 Task: Forward email as attachment with the signature Brandon Turner with the subject Event invitation from softage.1@softage.net to softage.4@softage.net with the message I would like to schedule a call to discuss the proposed changes to the budget plan.
Action: Mouse moved to (810, 67)
Screenshot: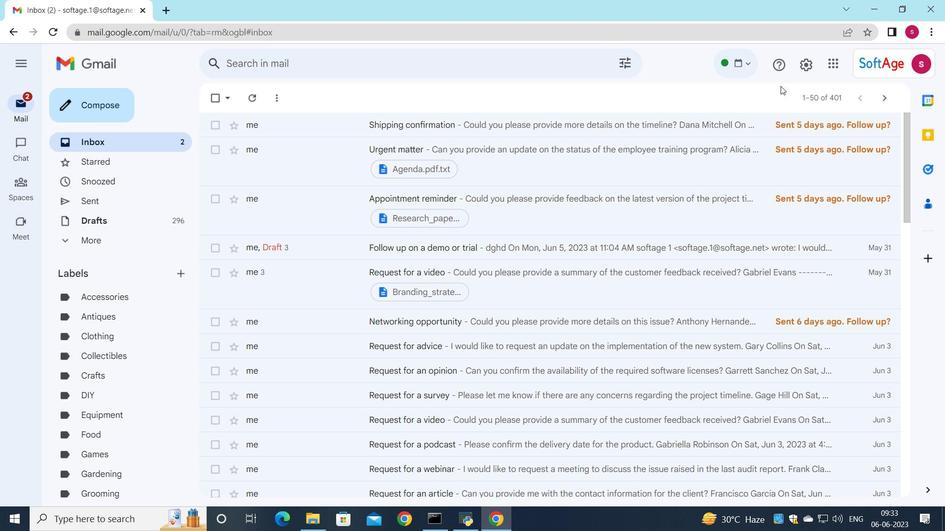 
Action: Mouse pressed left at (810, 67)
Screenshot: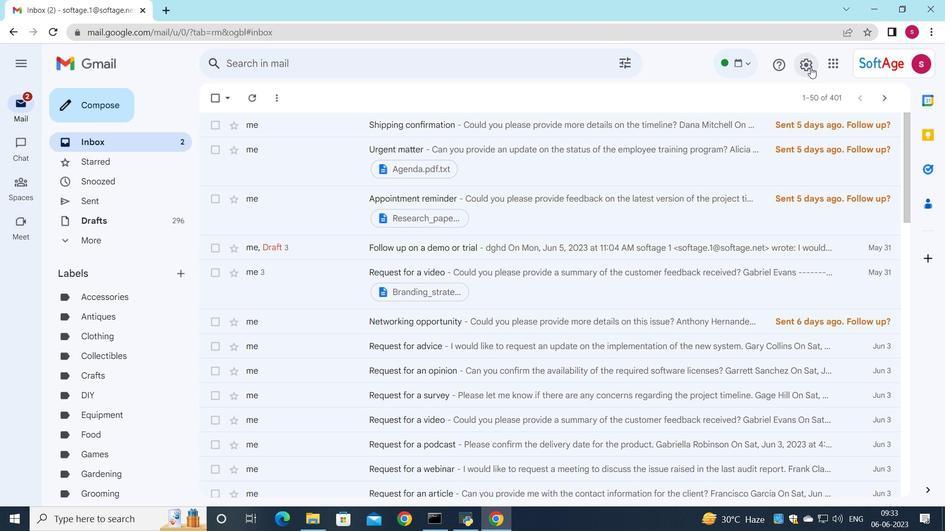 
Action: Mouse moved to (808, 122)
Screenshot: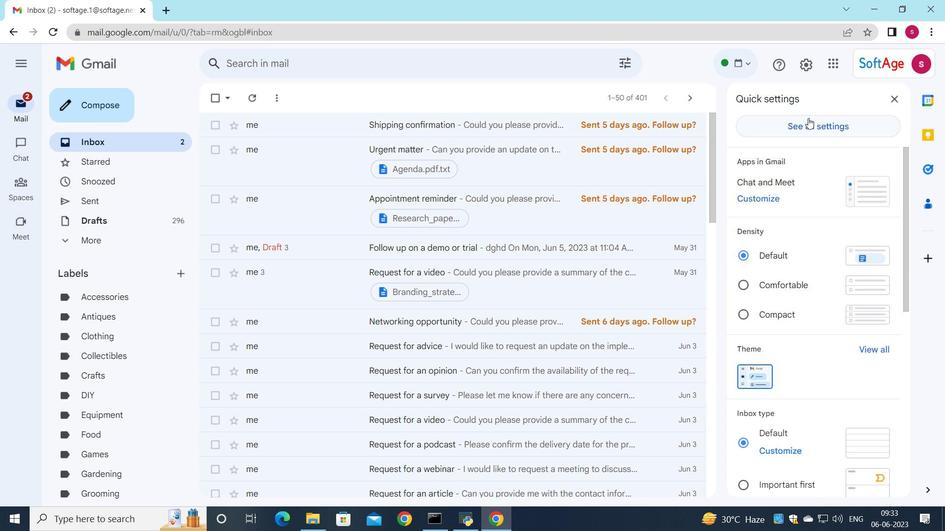 
Action: Mouse pressed left at (808, 122)
Screenshot: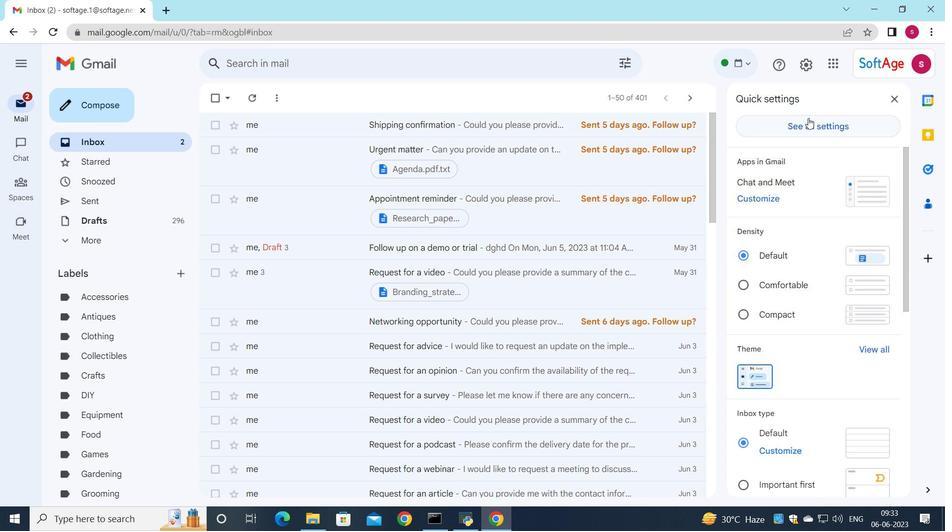 
Action: Mouse moved to (681, 161)
Screenshot: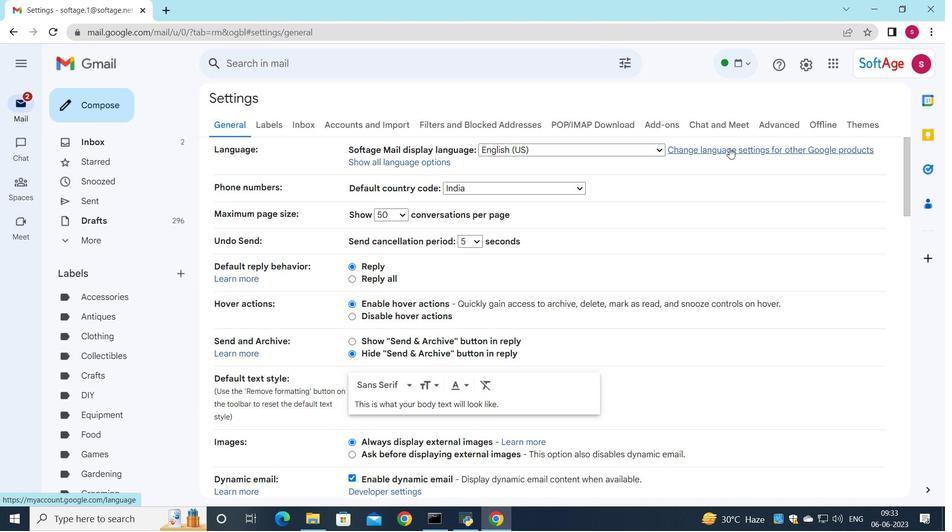 
Action: Mouse scrolled (681, 160) with delta (0, 0)
Screenshot: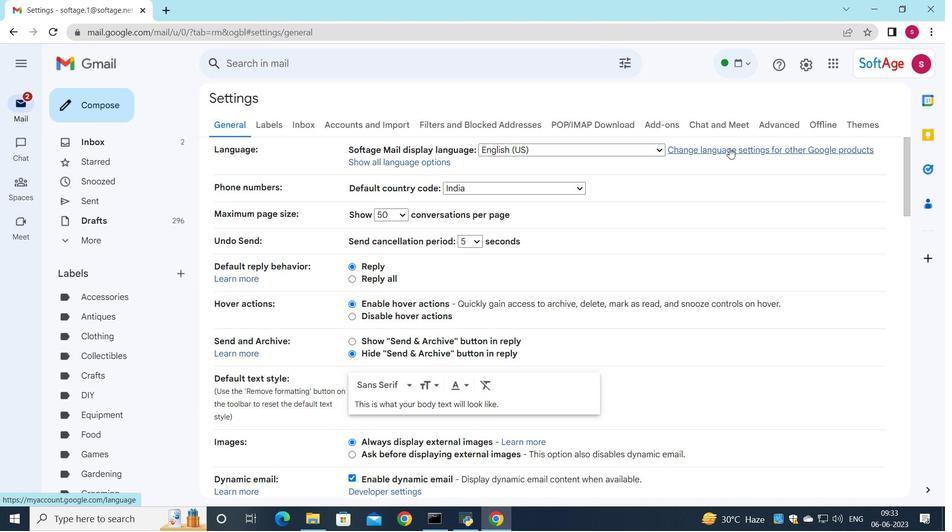 
Action: Mouse moved to (662, 167)
Screenshot: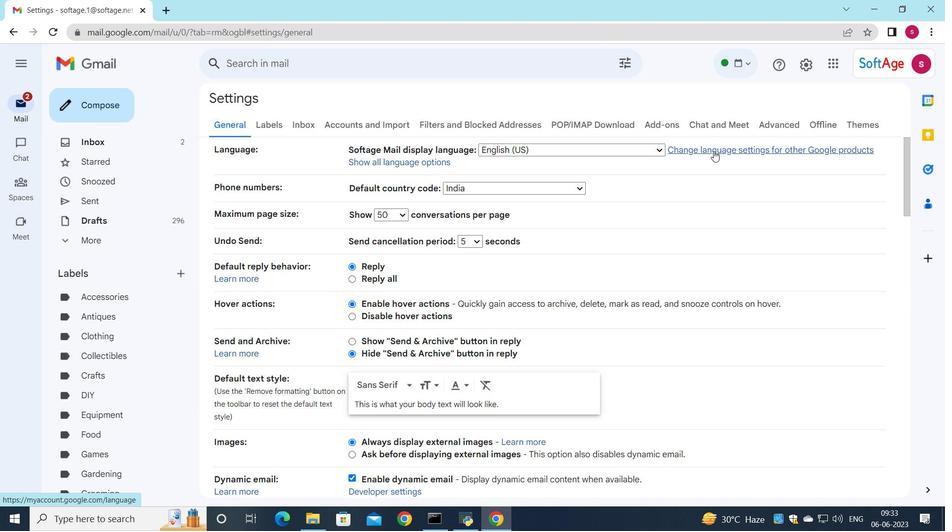 
Action: Mouse scrolled (662, 167) with delta (0, 0)
Screenshot: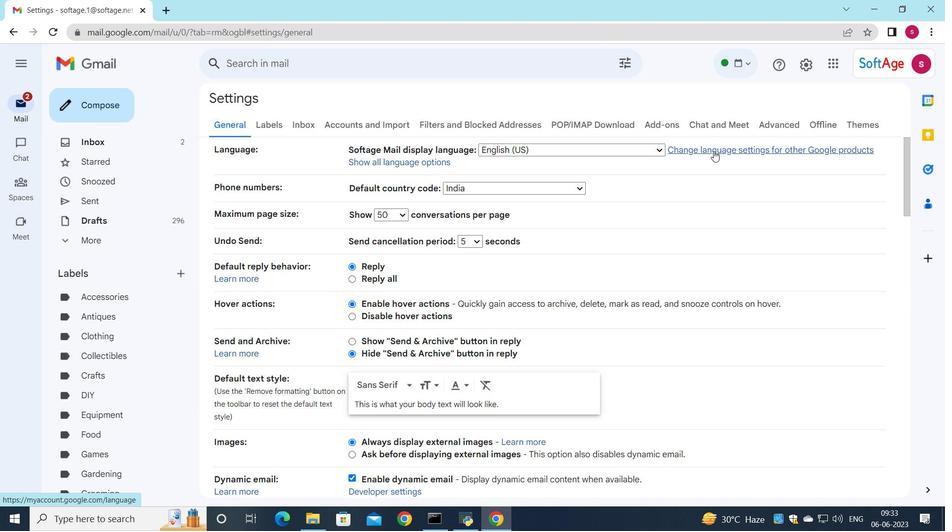 
Action: Mouse moved to (636, 175)
Screenshot: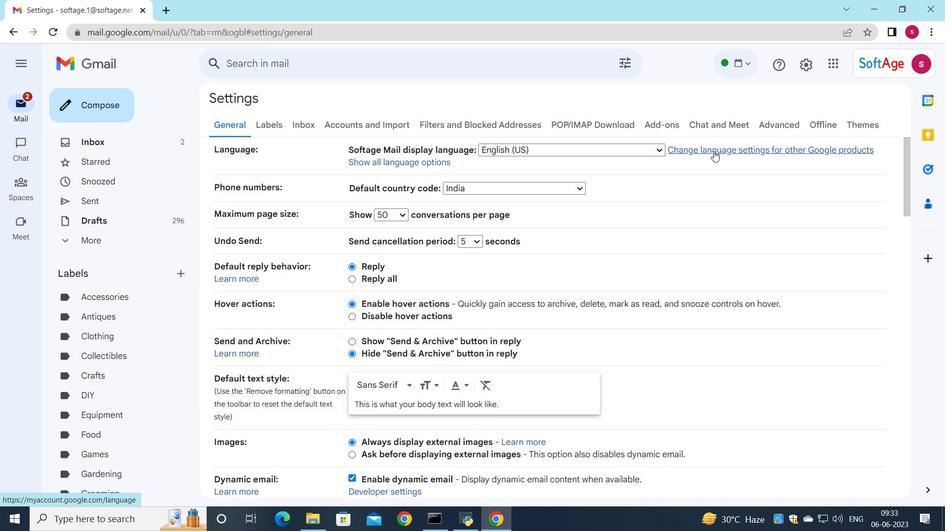 
Action: Mouse scrolled (644, 172) with delta (0, 0)
Screenshot: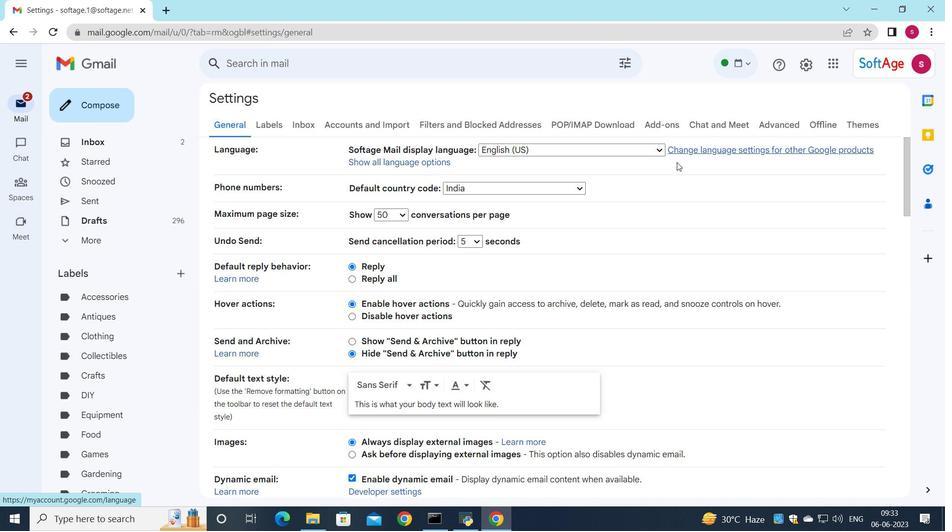 
Action: Mouse moved to (625, 177)
Screenshot: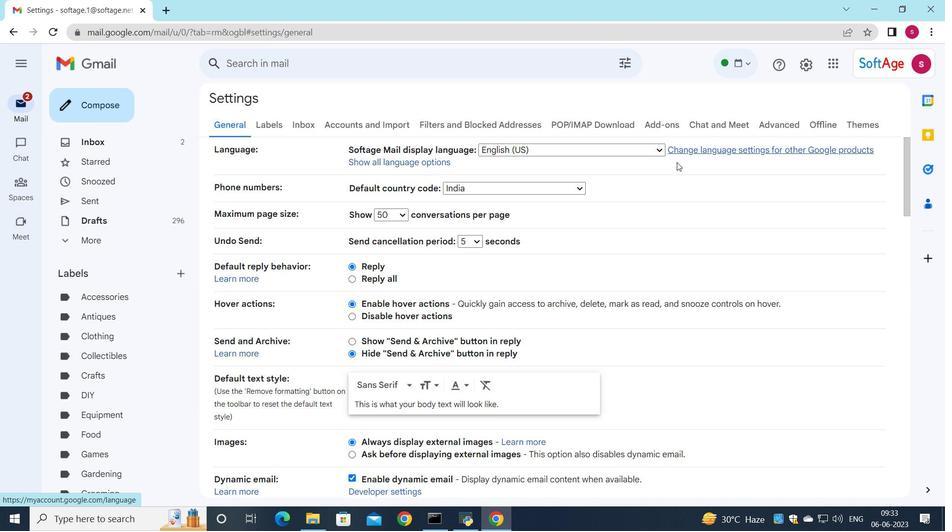 
Action: Mouse scrolled (625, 177) with delta (0, 0)
Screenshot: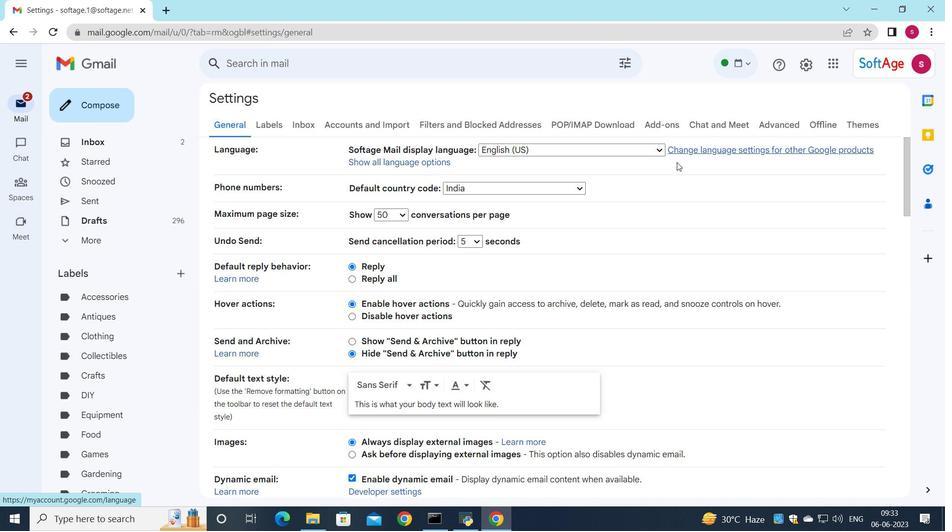
Action: Mouse moved to (373, 239)
Screenshot: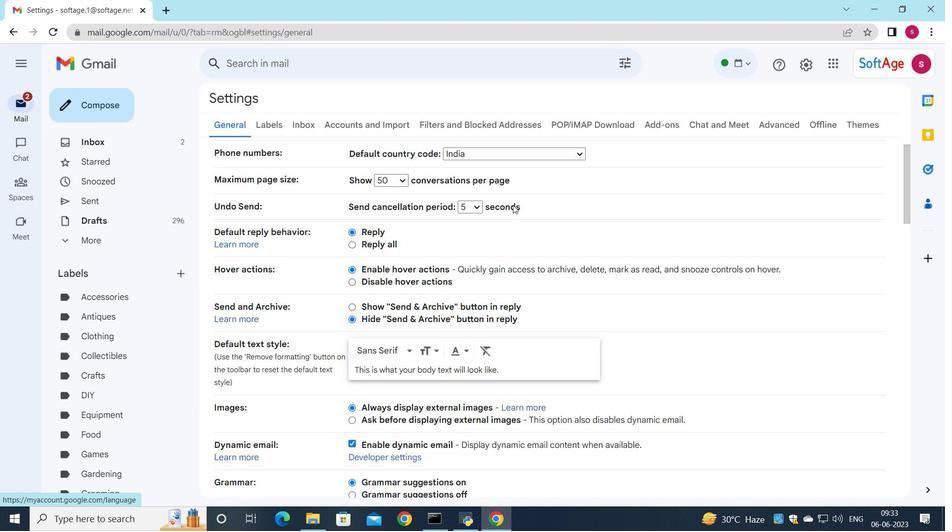 
Action: Mouse scrolled (373, 239) with delta (0, 0)
Screenshot: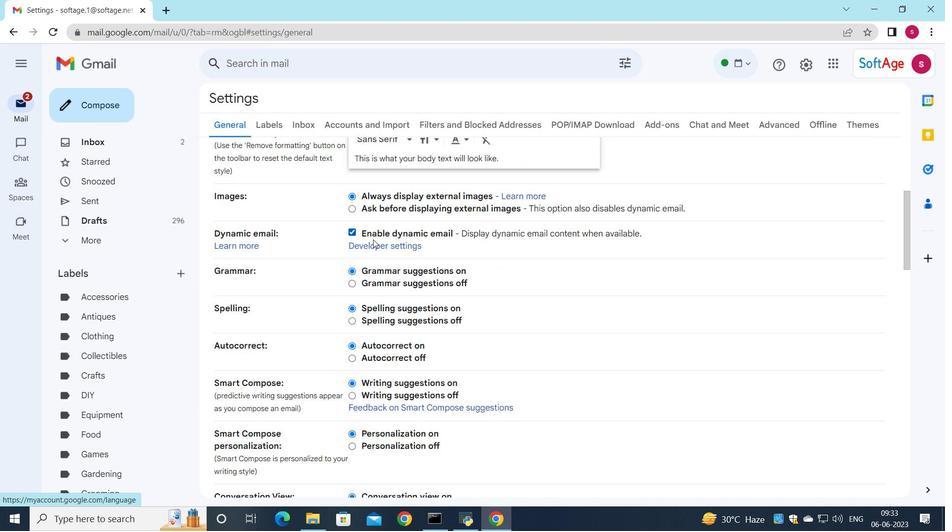 
Action: Mouse scrolled (373, 239) with delta (0, 0)
Screenshot: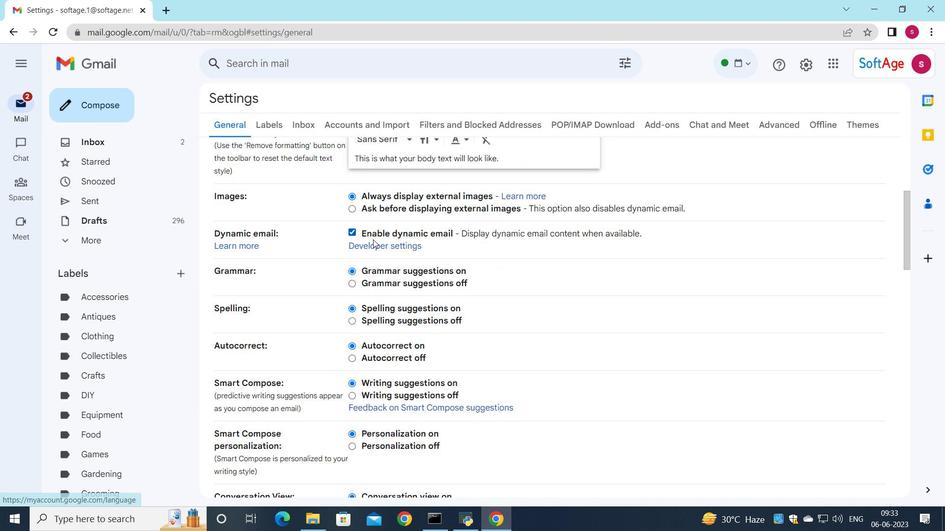 
Action: Mouse scrolled (373, 239) with delta (0, 0)
Screenshot: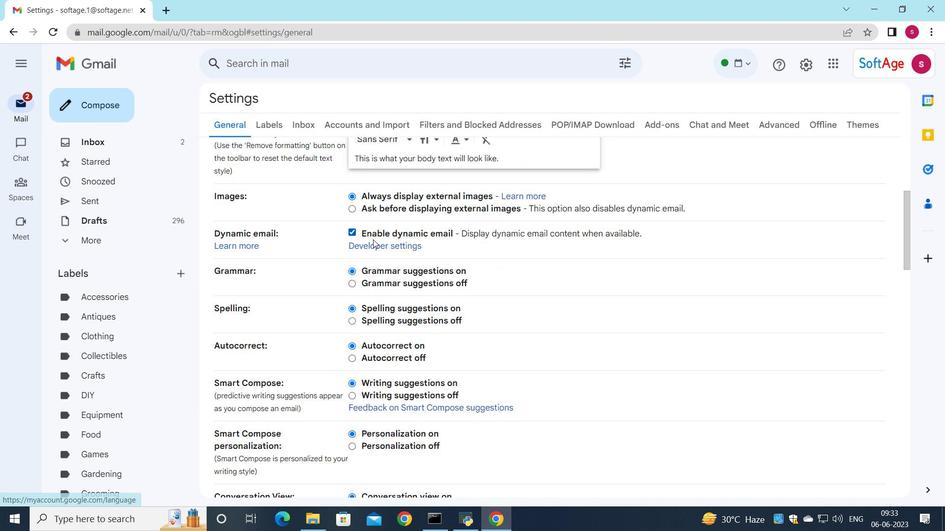 
Action: Mouse moved to (371, 241)
Screenshot: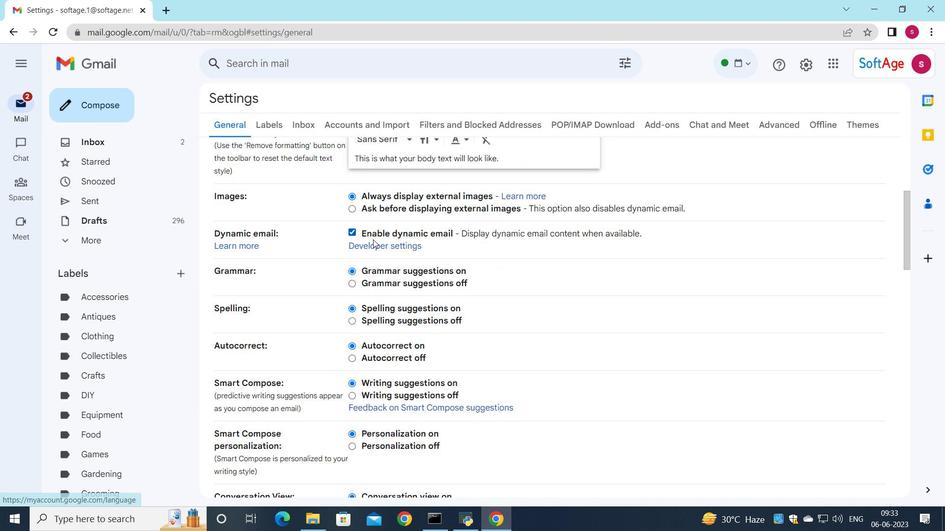 
Action: Mouse scrolled (371, 240) with delta (0, 0)
Screenshot: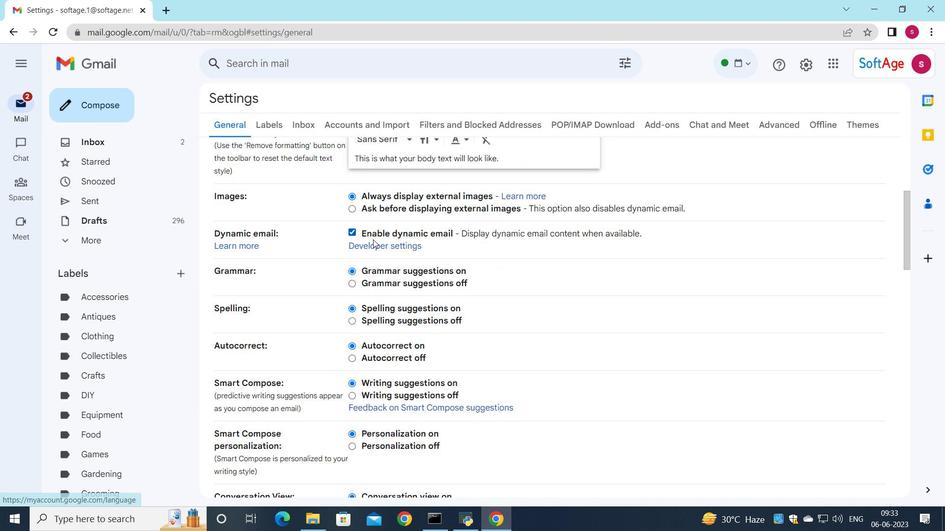 
Action: Mouse moved to (370, 242)
Screenshot: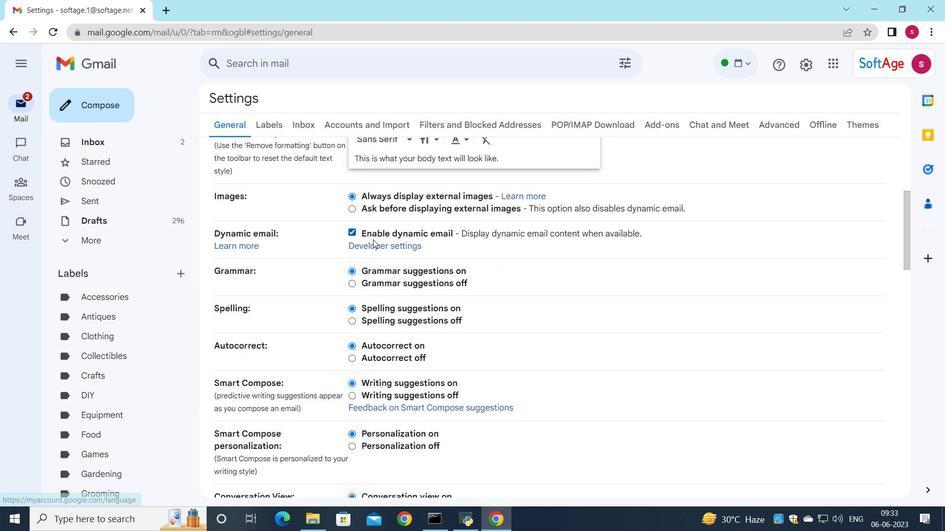 
Action: Mouse scrolled (370, 241) with delta (0, 0)
Screenshot: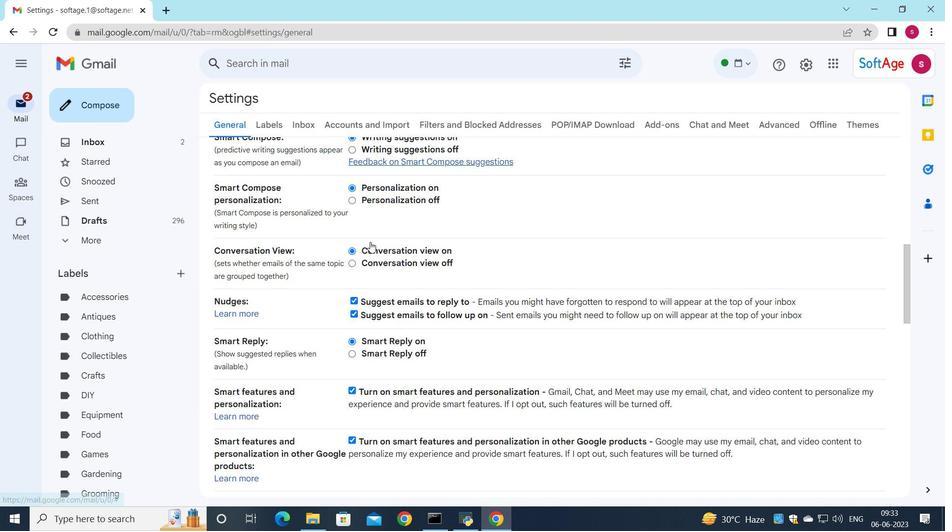 
Action: Mouse scrolled (370, 241) with delta (0, 0)
Screenshot: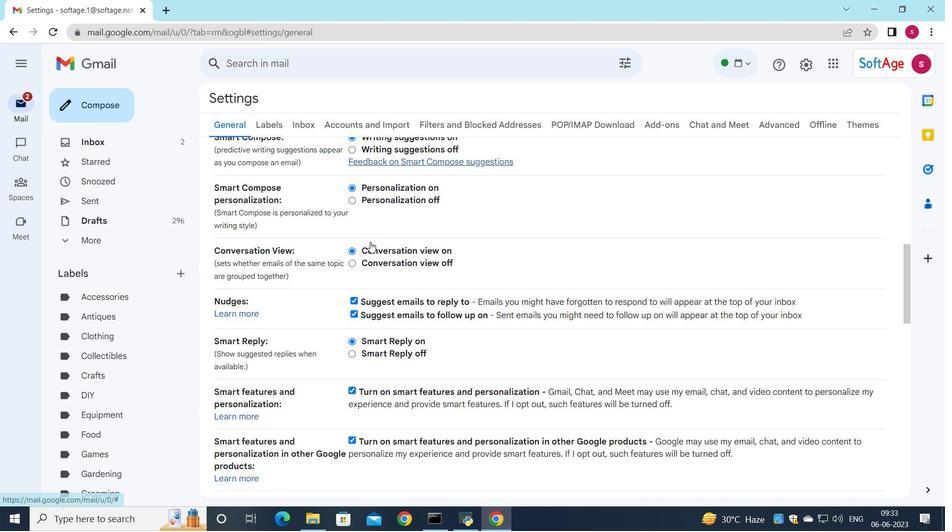 
Action: Mouse scrolled (370, 241) with delta (0, 0)
Screenshot: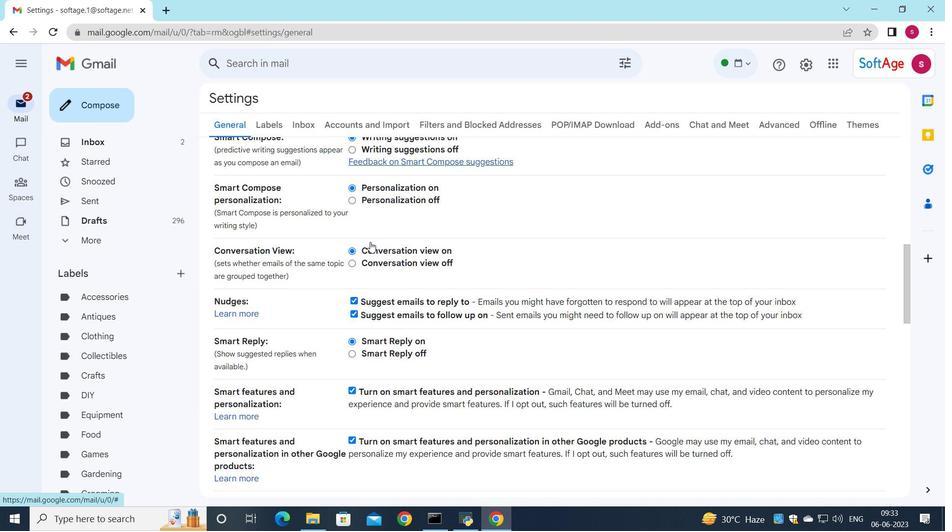 
Action: Mouse scrolled (370, 241) with delta (0, 0)
Screenshot: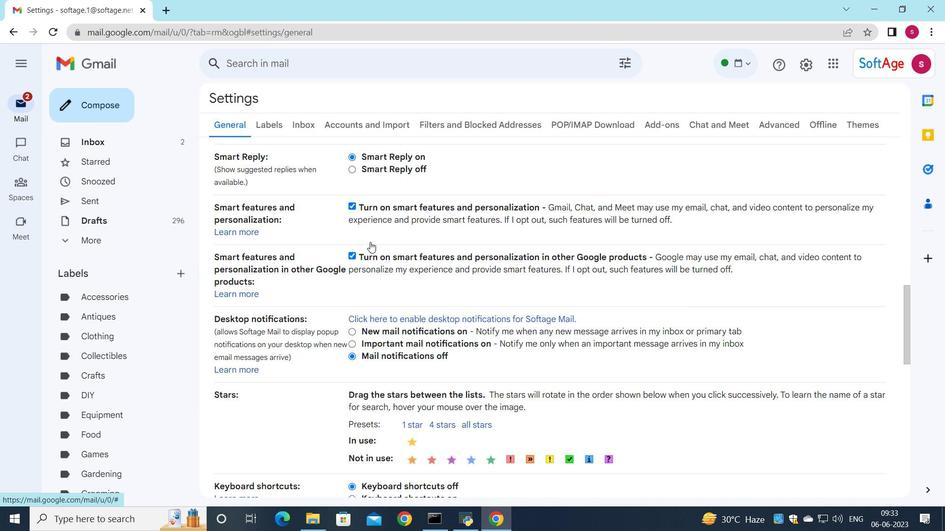 
Action: Mouse scrolled (370, 241) with delta (0, 0)
Screenshot: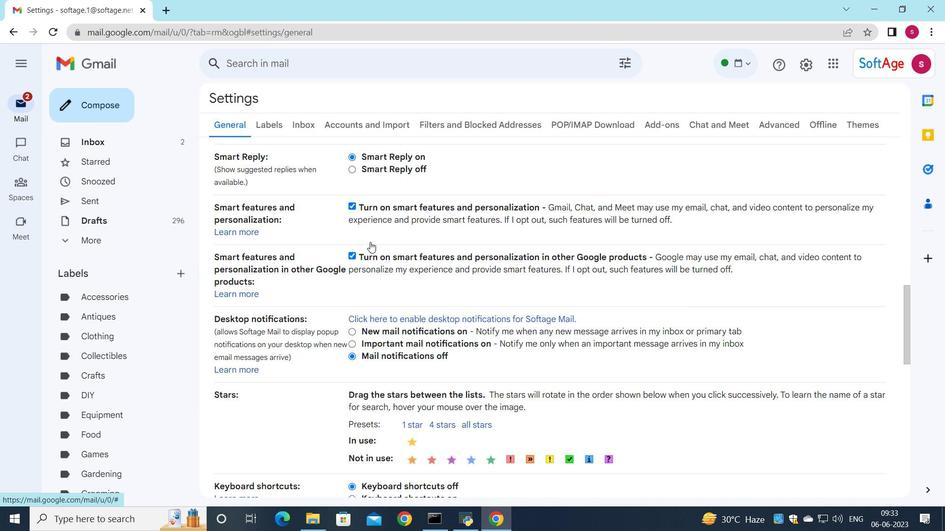 
Action: Mouse scrolled (370, 241) with delta (0, 0)
Screenshot: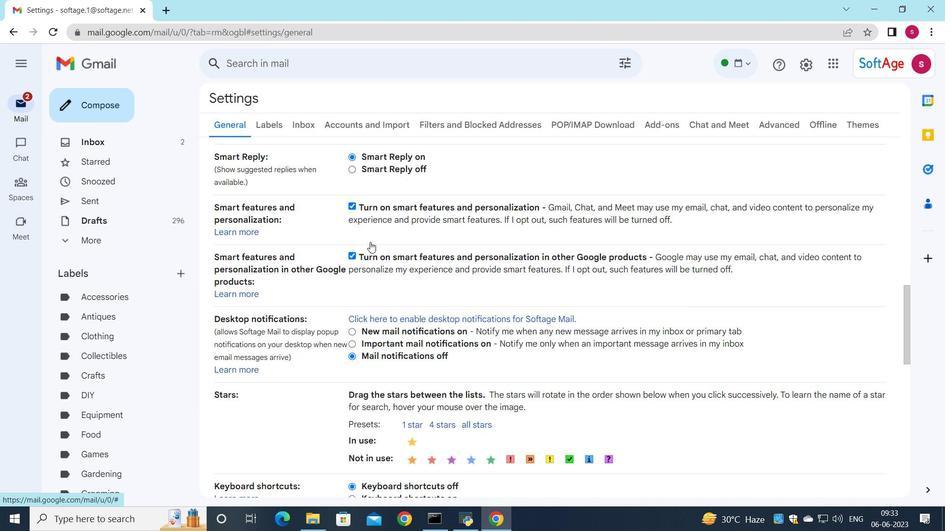 
Action: Mouse scrolled (370, 241) with delta (0, 0)
Screenshot: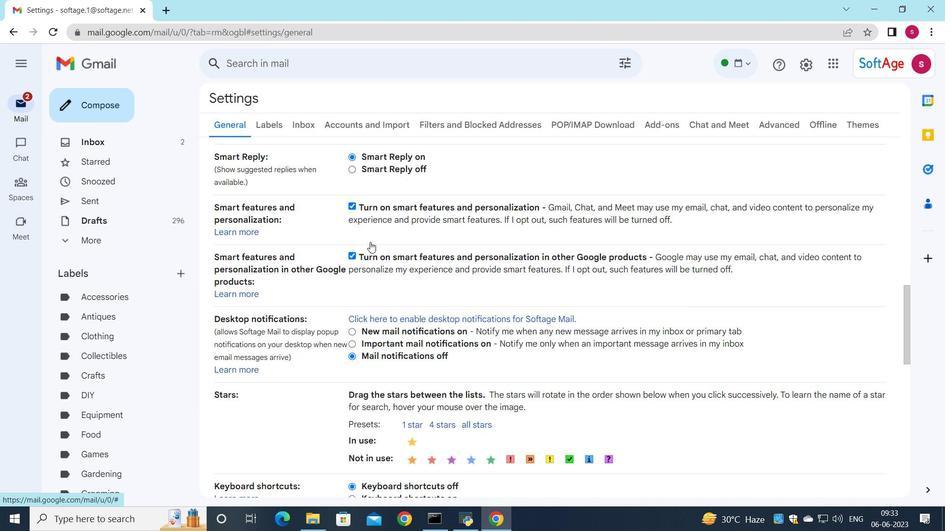 
Action: Mouse scrolled (370, 241) with delta (0, 0)
Screenshot: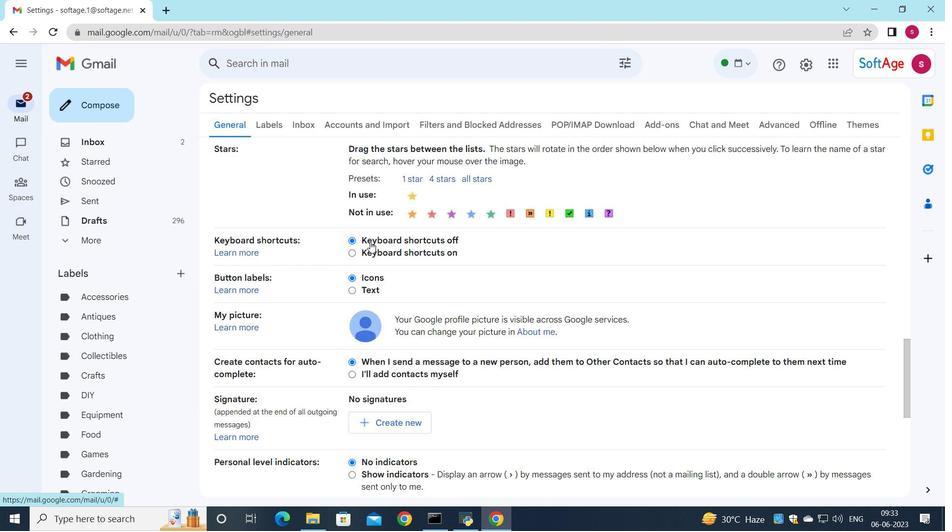 
Action: Mouse scrolled (370, 241) with delta (0, 0)
Screenshot: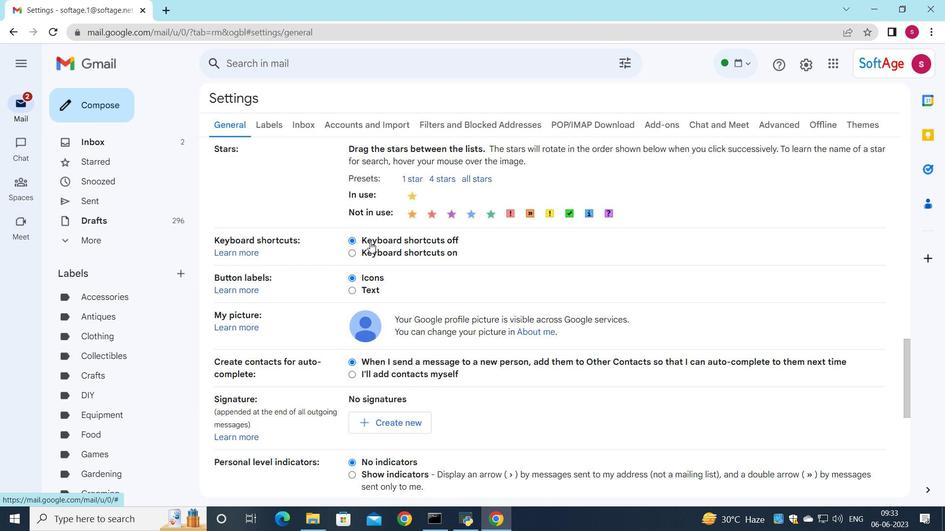 
Action: Mouse scrolled (370, 241) with delta (0, 0)
Screenshot: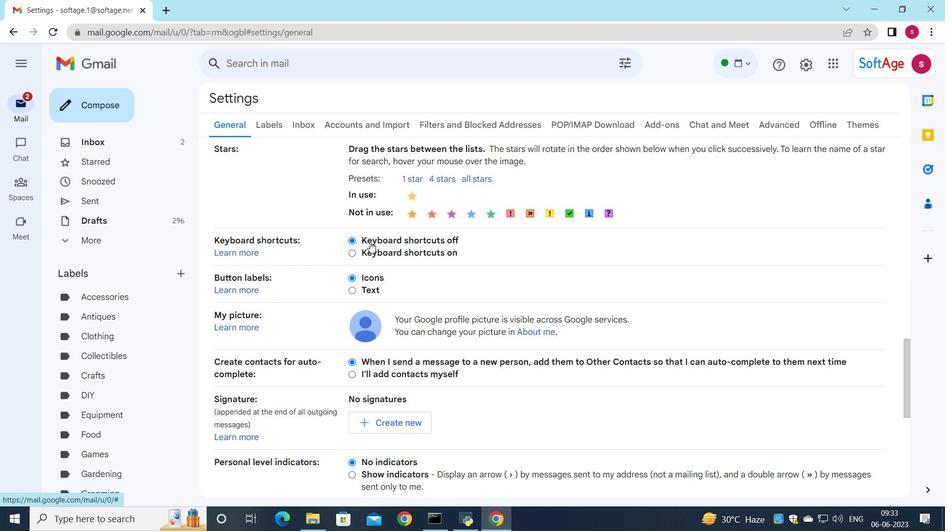 
Action: Mouse scrolled (370, 241) with delta (0, 0)
Screenshot: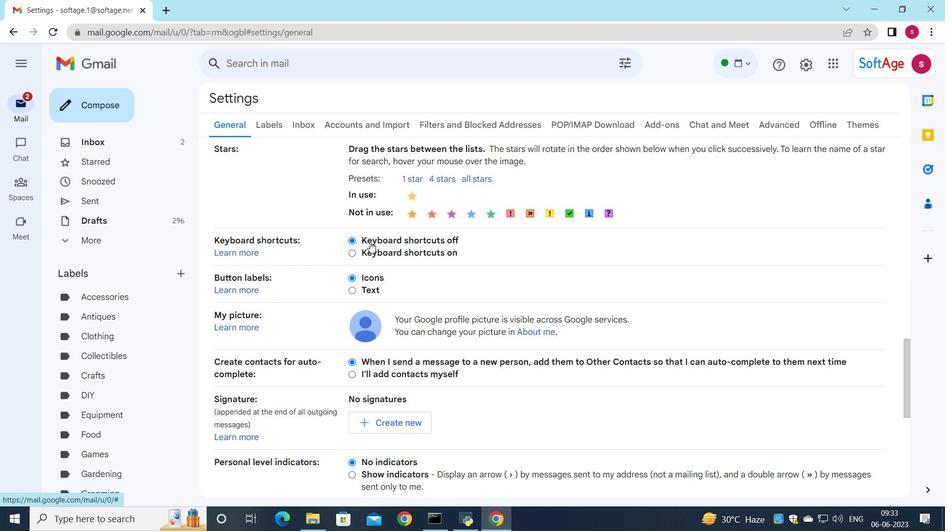 
Action: Mouse moved to (419, 173)
Screenshot: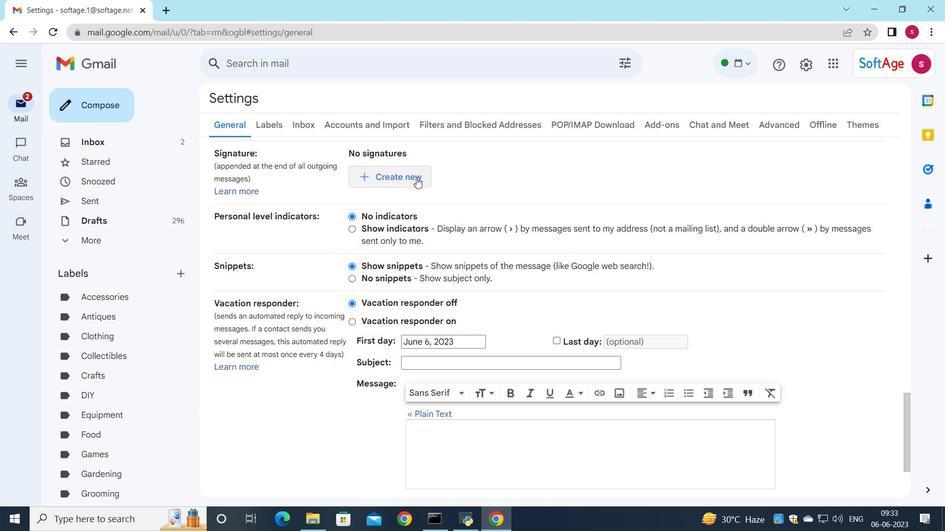 
Action: Mouse pressed left at (419, 173)
Screenshot: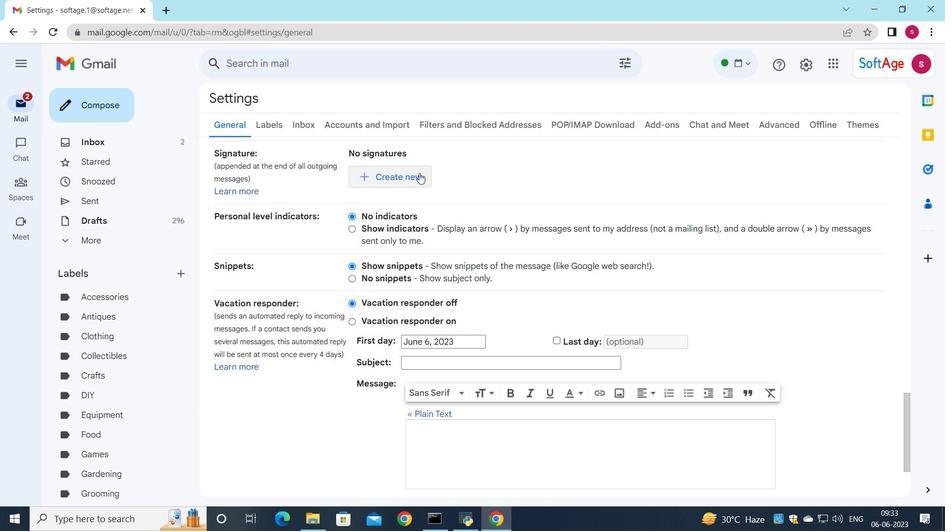 
Action: Mouse moved to (451, 182)
Screenshot: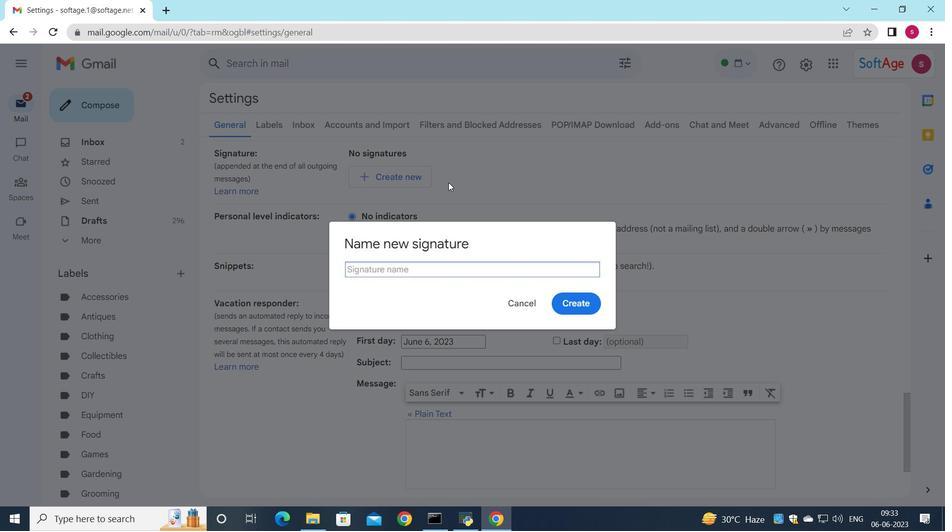 
Action: Key pressed <Key.shift><Key.shift><Key.shift><Key.shift><Key.shift><Key.shift><Key.shift><Key.shift><Key.shift>Brandon<Key.space><Key.shift>Turner
Screenshot: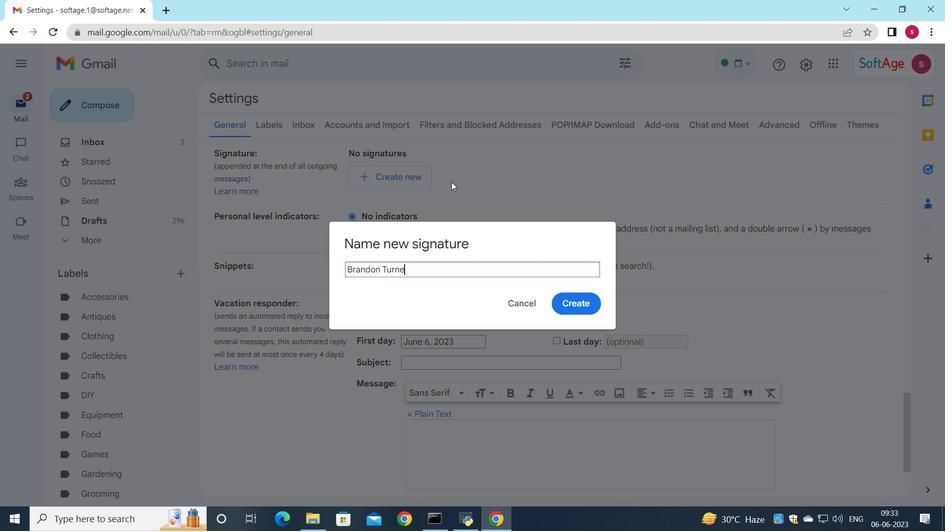 
Action: Mouse moved to (585, 300)
Screenshot: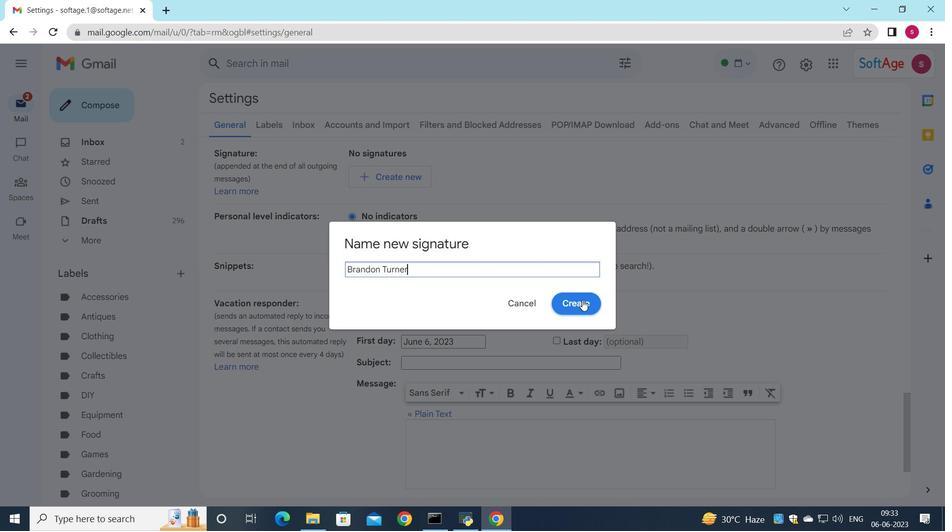 
Action: Mouse pressed left at (585, 300)
Screenshot: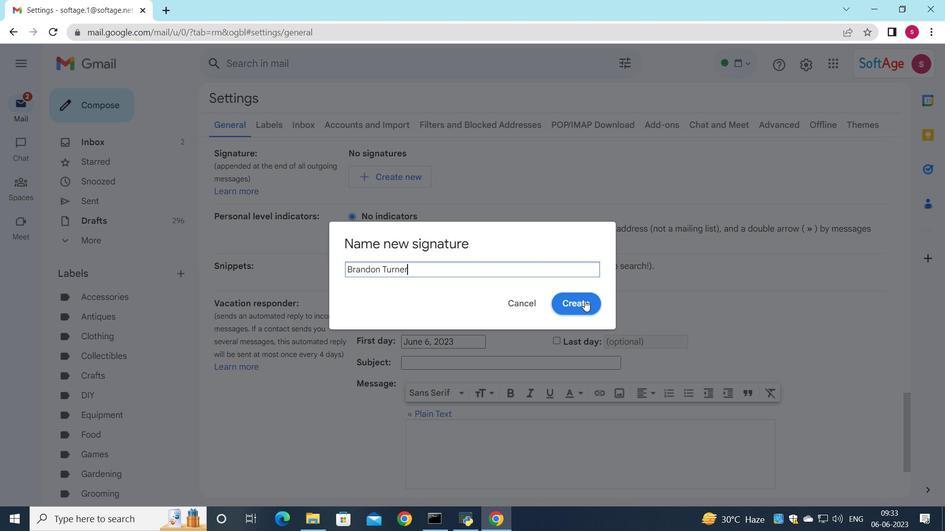 
Action: Mouse moved to (543, 190)
Screenshot: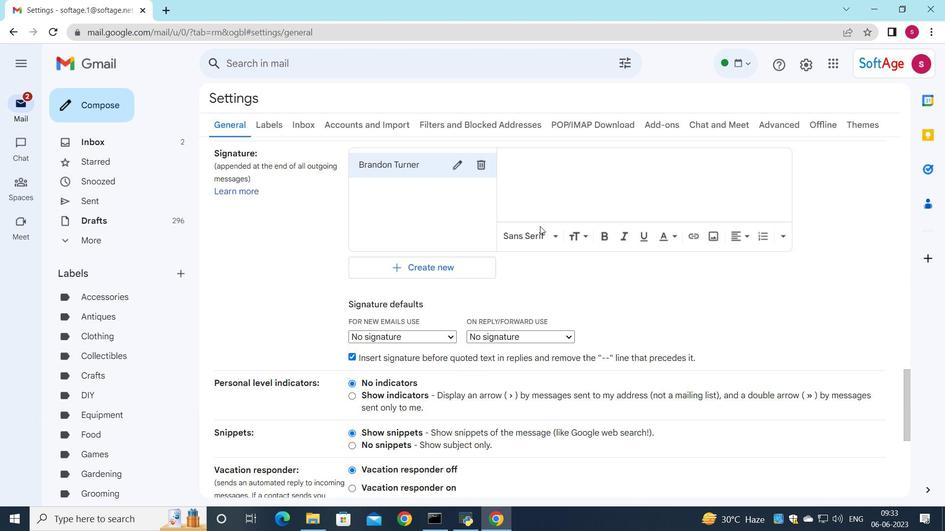 
Action: Mouse pressed left at (543, 190)
Screenshot: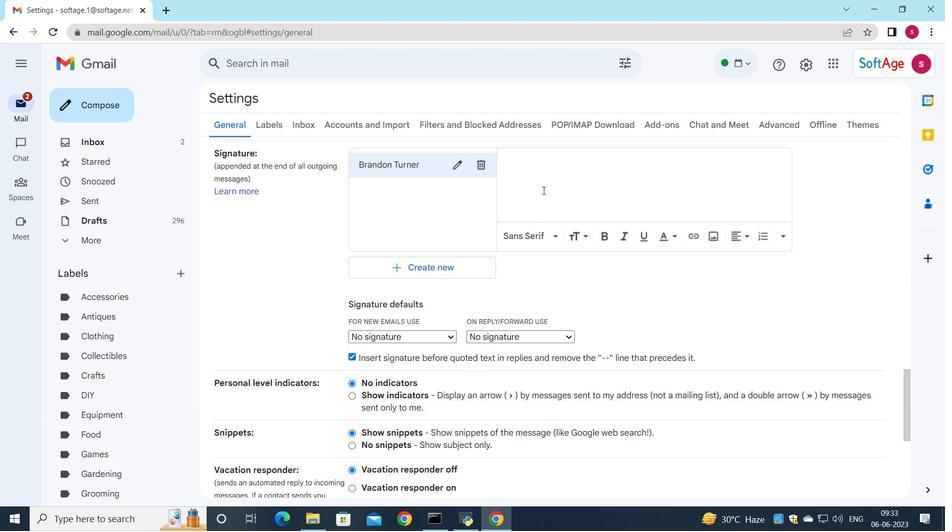 
Action: Key pressed <Key.shift>Brandon<Key.space><Key.shift>Turner
Screenshot: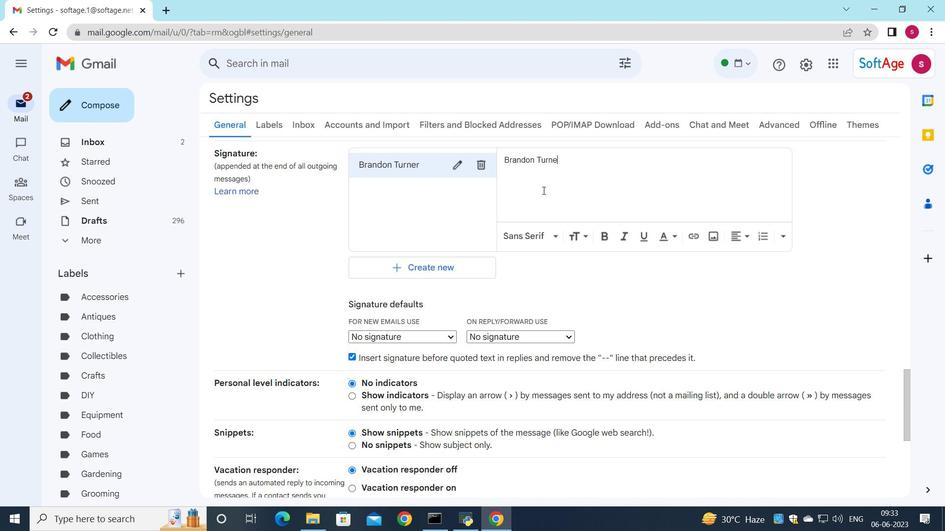 
Action: Mouse moved to (437, 342)
Screenshot: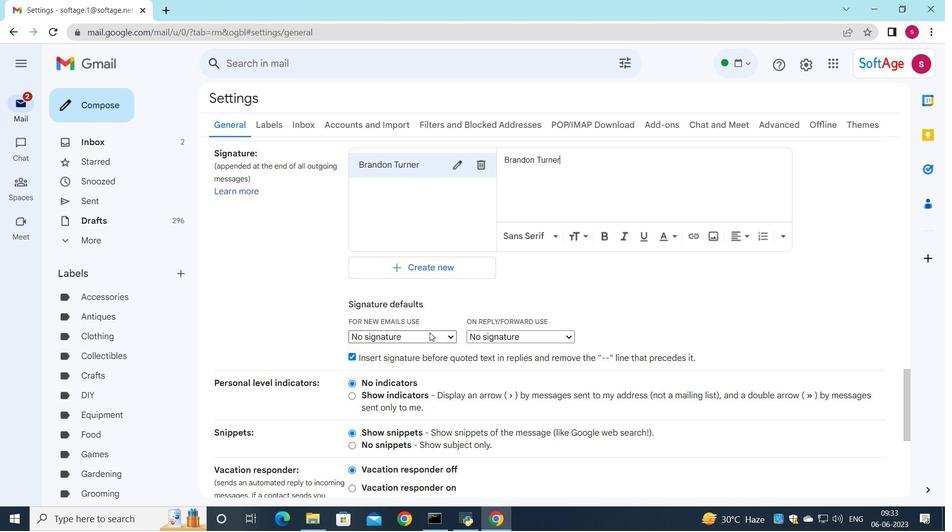 
Action: Mouse pressed left at (437, 342)
Screenshot: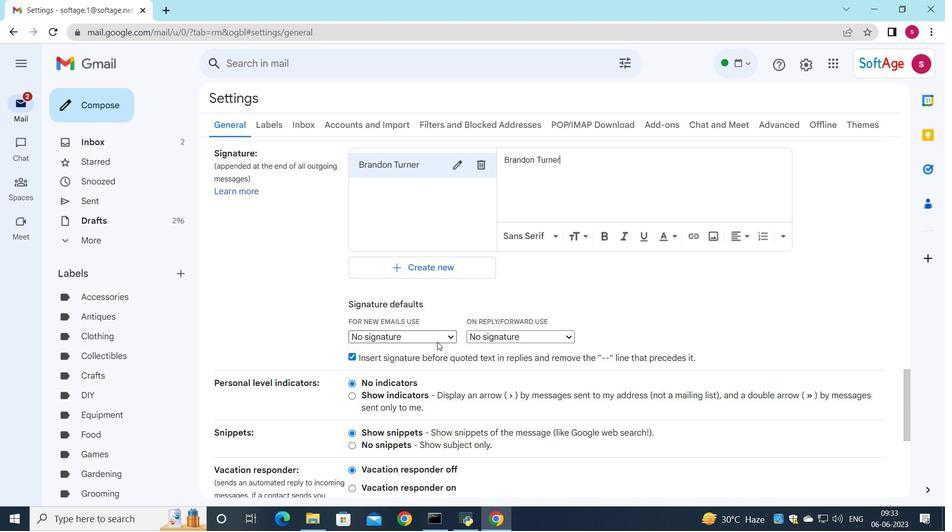 
Action: Mouse moved to (431, 362)
Screenshot: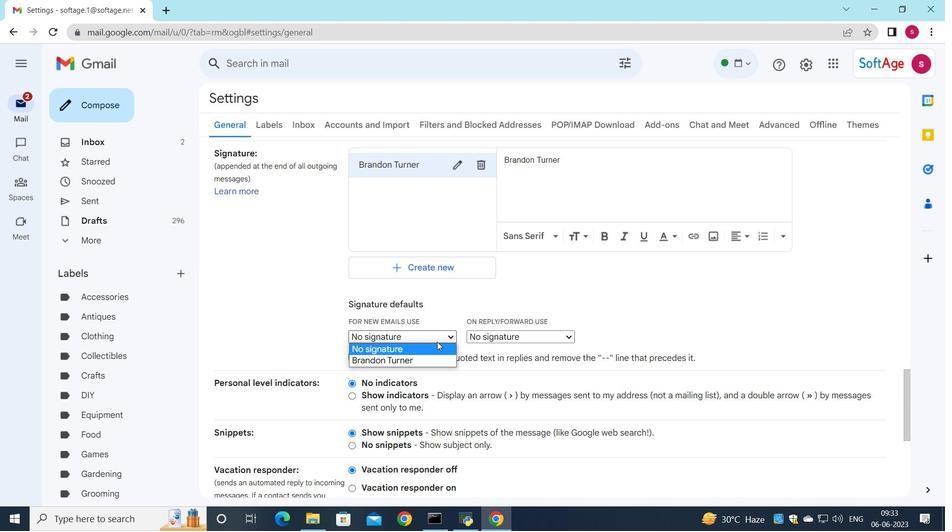 
Action: Mouse pressed left at (431, 362)
Screenshot: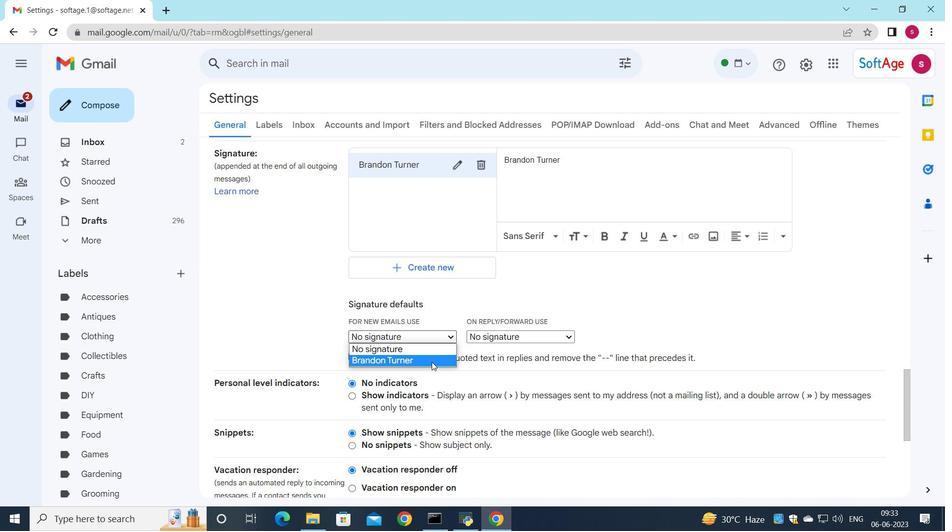 
Action: Mouse moved to (493, 335)
Screenshot: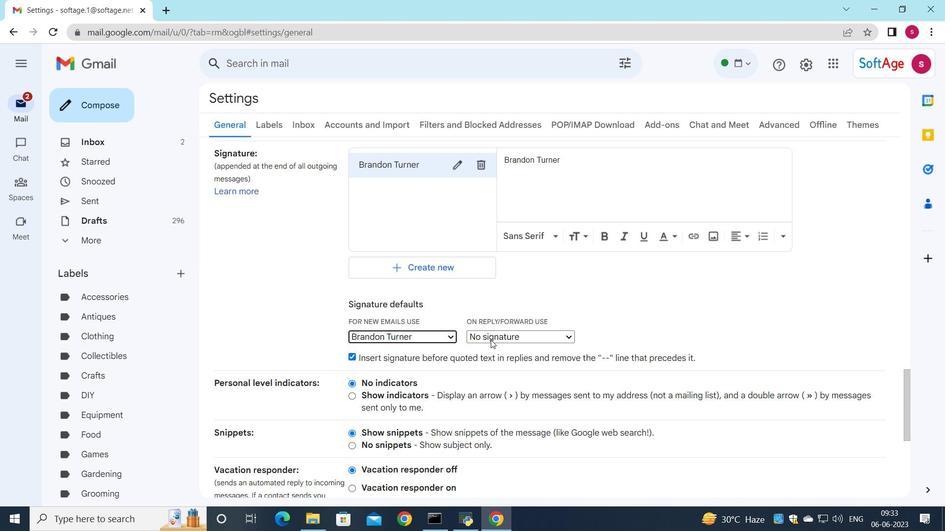 
Action: Mouse pressed left at (493, 335)
Screenshot: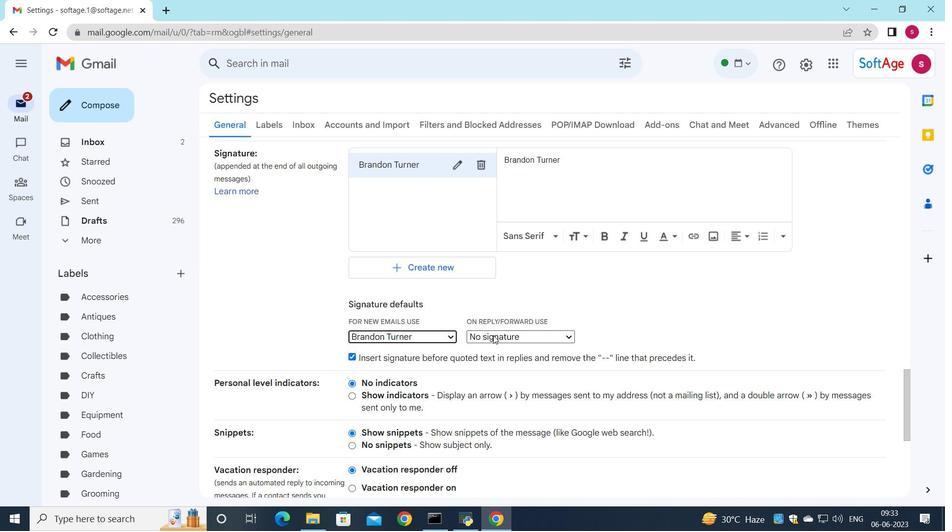 
Action: Mouse moved to (495, 356)
Screenshot: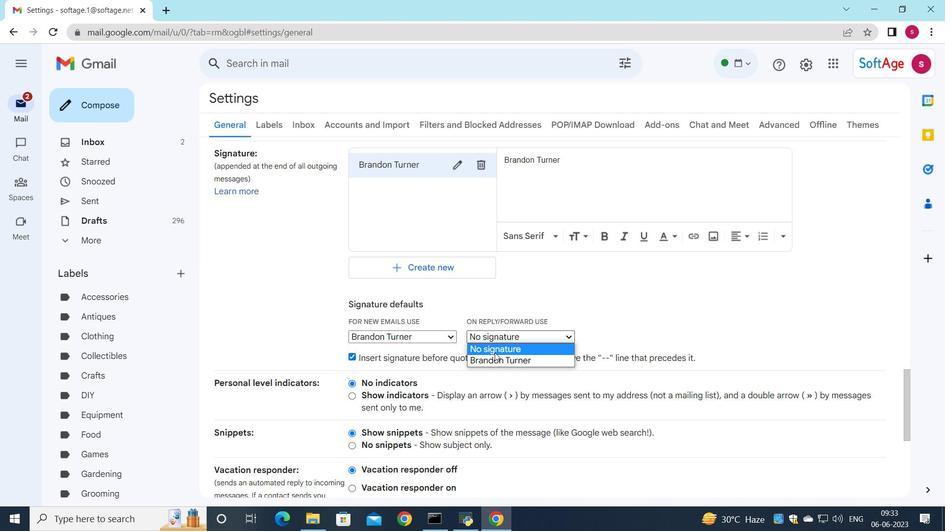 
Action: Mouse pressed left at (495, 356)
Screenshot: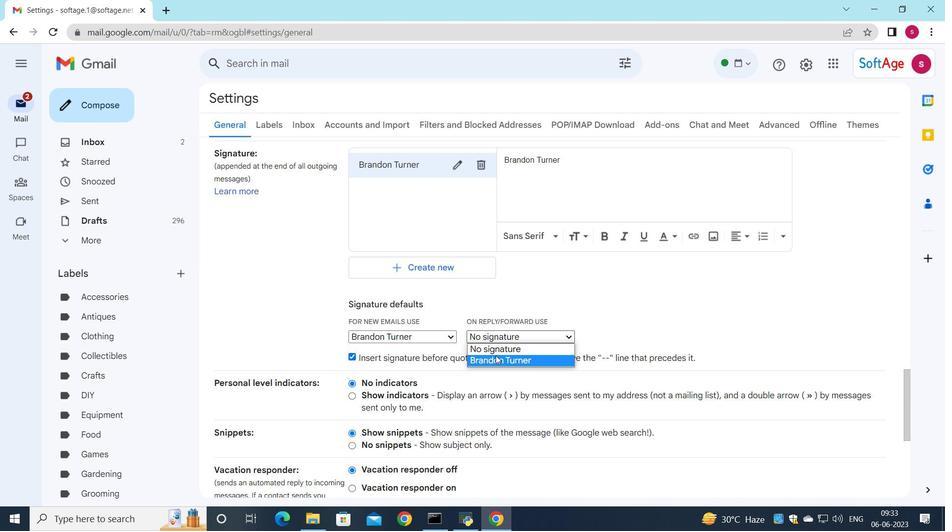 
Action: Mouse scrolled (495, 356) with delta (0, 0)
Screenshot: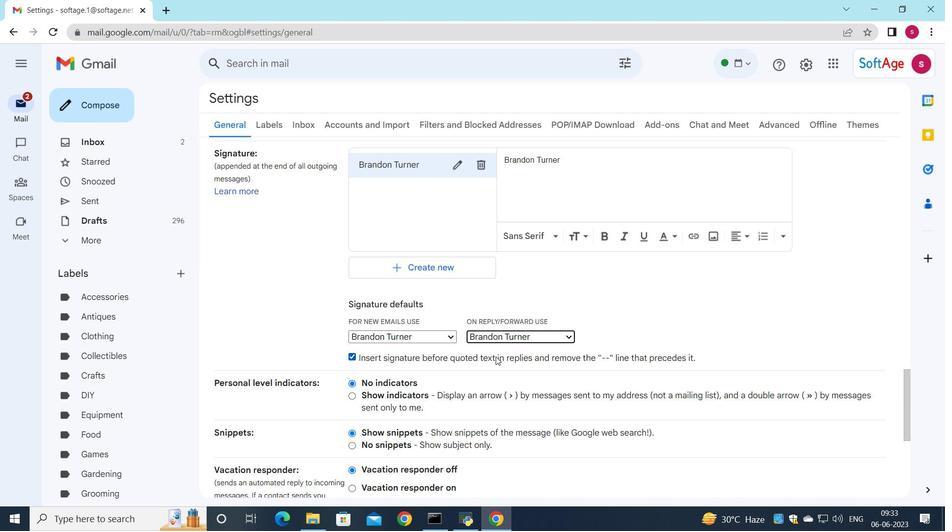 
Action: Mouse scrolled (495, 356) with delta (0, 0)
Screenshot: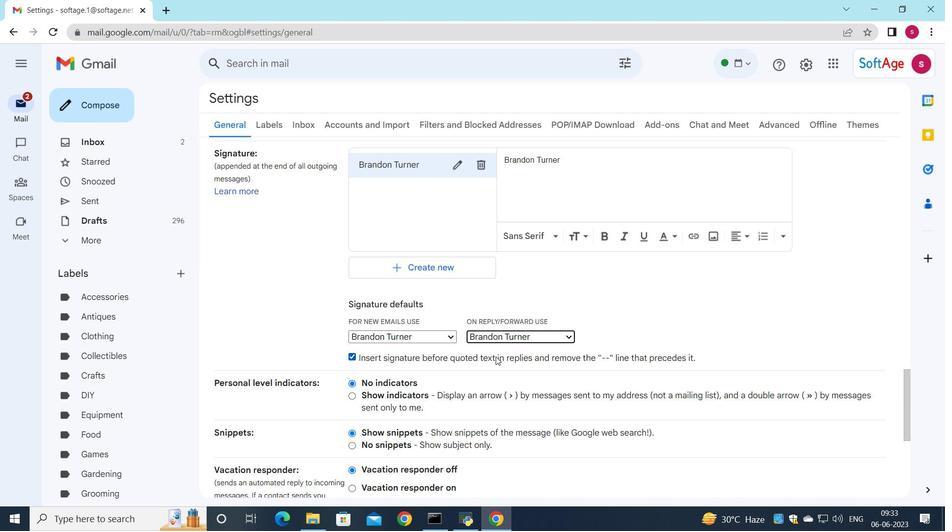 
Action: Mouse scrolled (495, 356) with delta (0, 0)
Screenshot: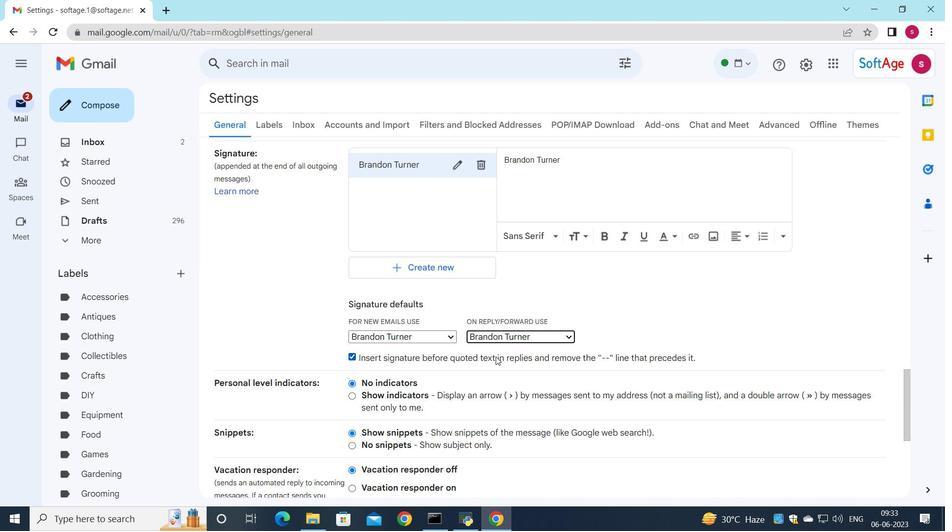
Action: Mouse scrolled (495, 356) with delta (0, 0)
Screenshot: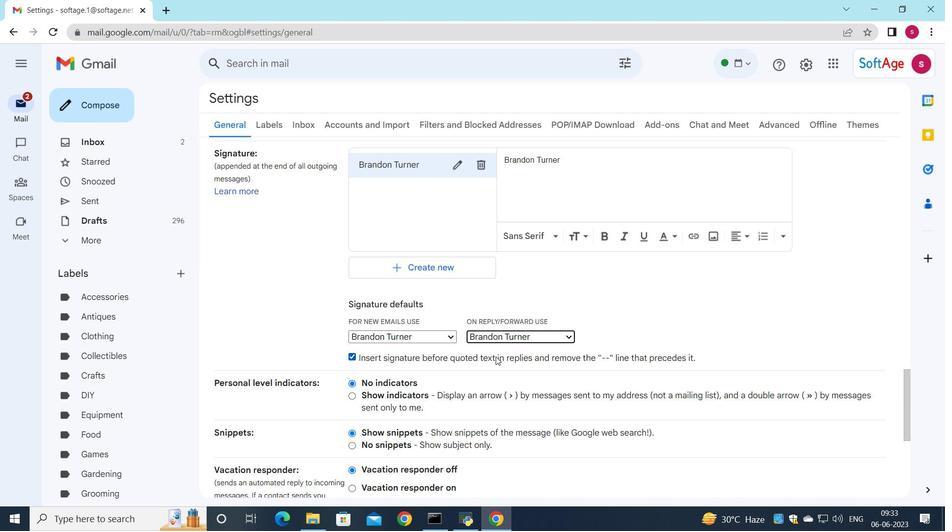 
Action: Mouse scrolled (495, 356) with delta (0, 0)
Screenshot: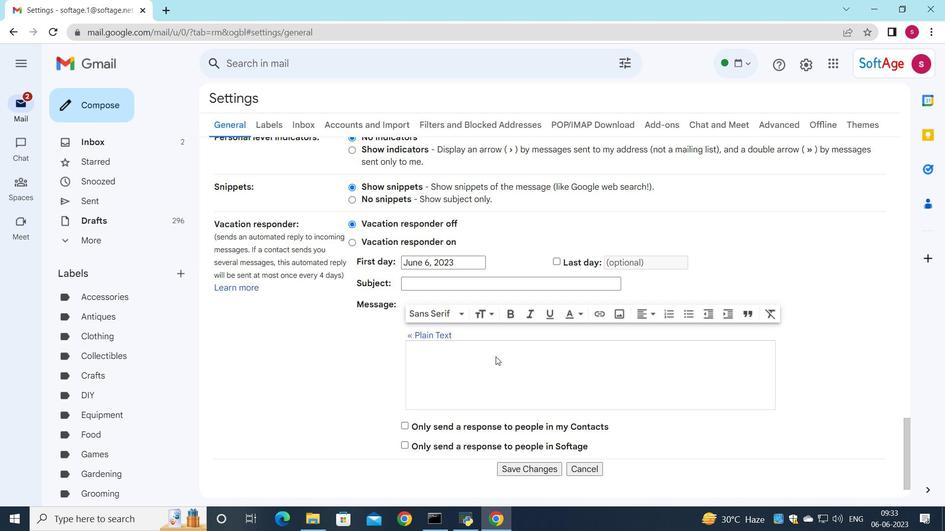 
Action: Mouse scrolled (495, 356) with delta (0, 0)
Screenshot: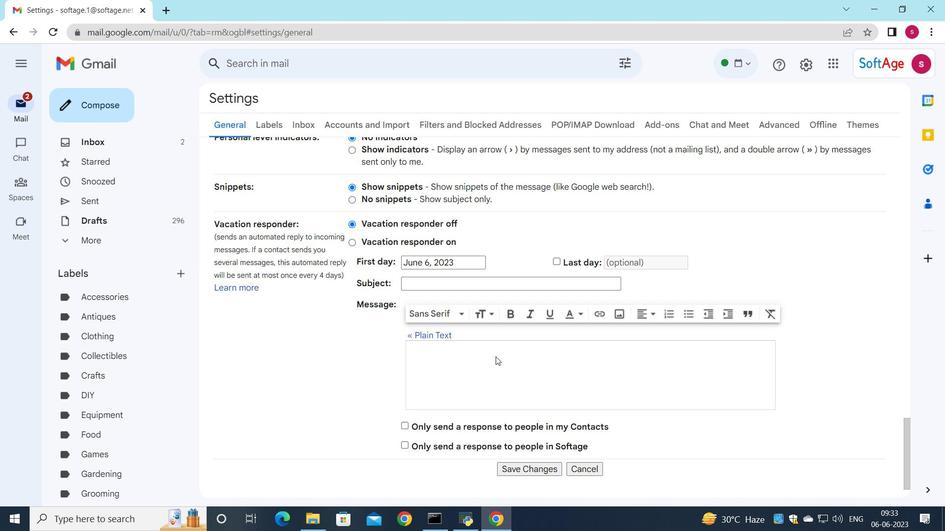 
Action: Mouse moved to (498, 361)
Screenshot: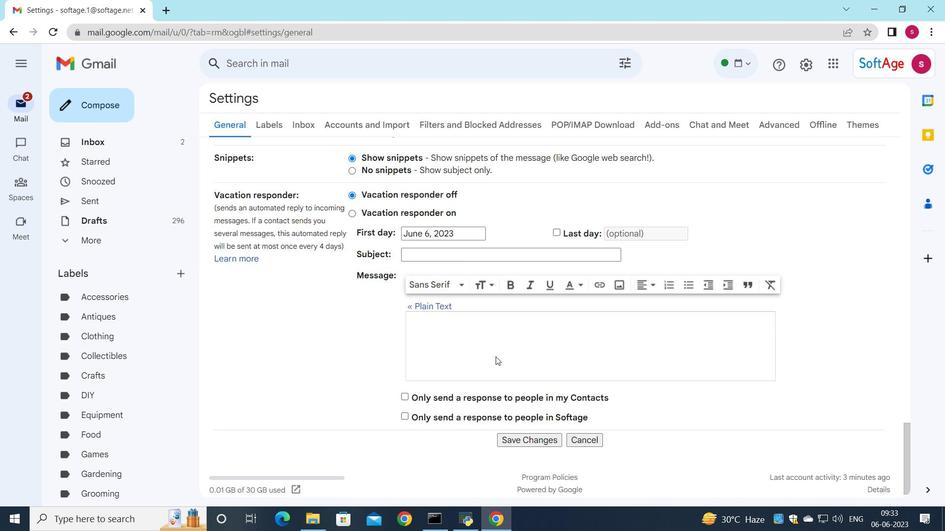 
Action: Mouse scrolled (495, 356) with delta (0, 0)
Screenshot: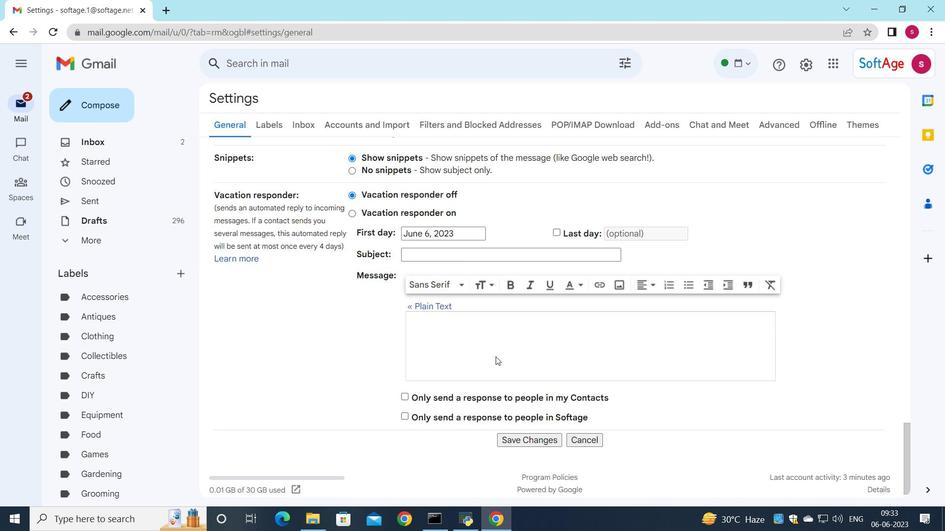 
Action: Mouse moved to (510, 390)
Screenshot: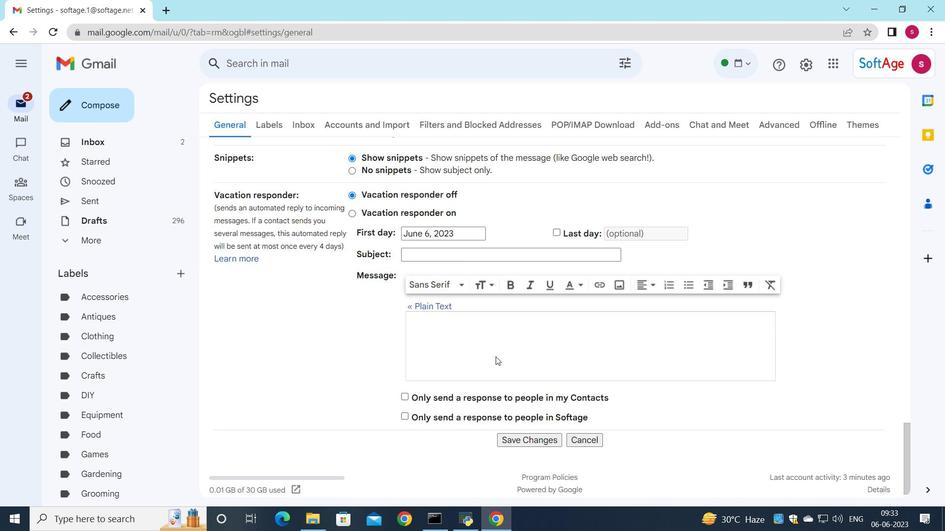 
Action: Mouse scrolled (495, 356) with delta (0, 0)
Screenshot: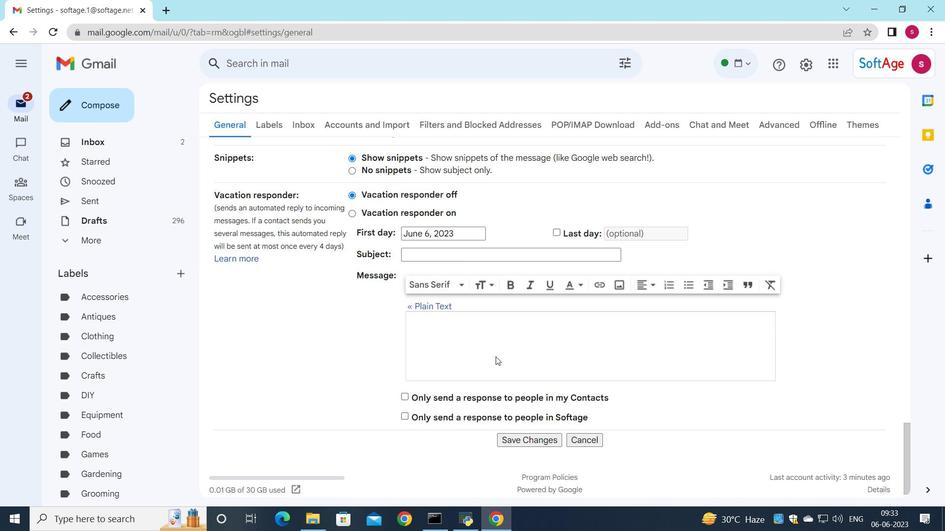
Action: Mouse moved to (511, 391)
Screenshot: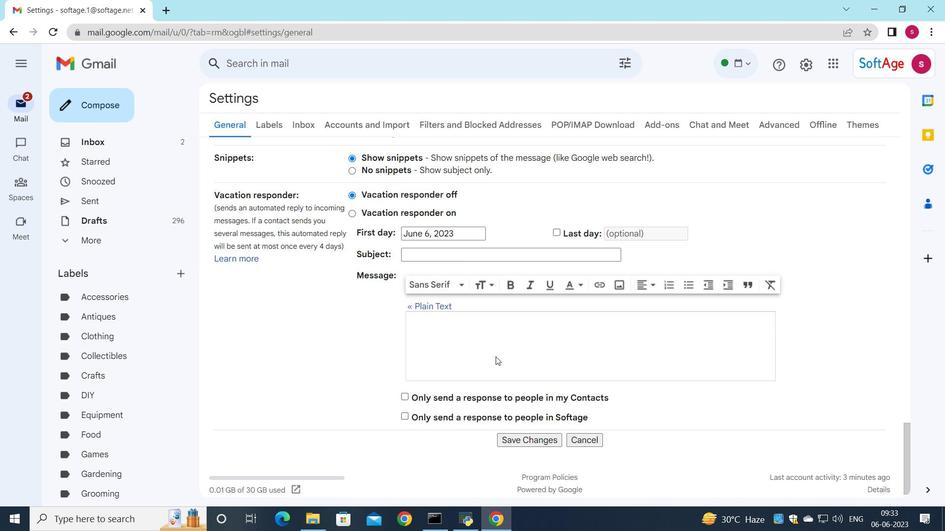 
Action: Mouse scrolled (495, 356) with delta (0, 0)
Screenshot: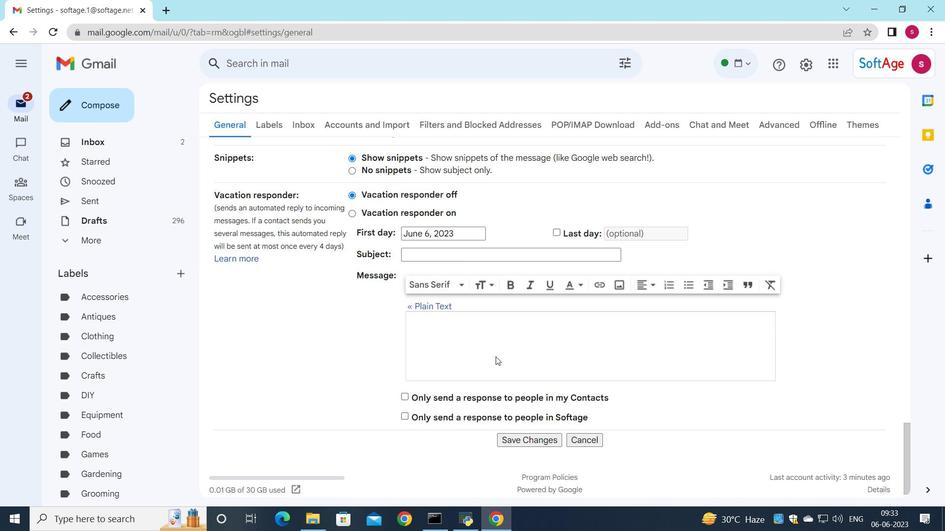 
Action: Mouse moved to (541, 432)
Screenshot: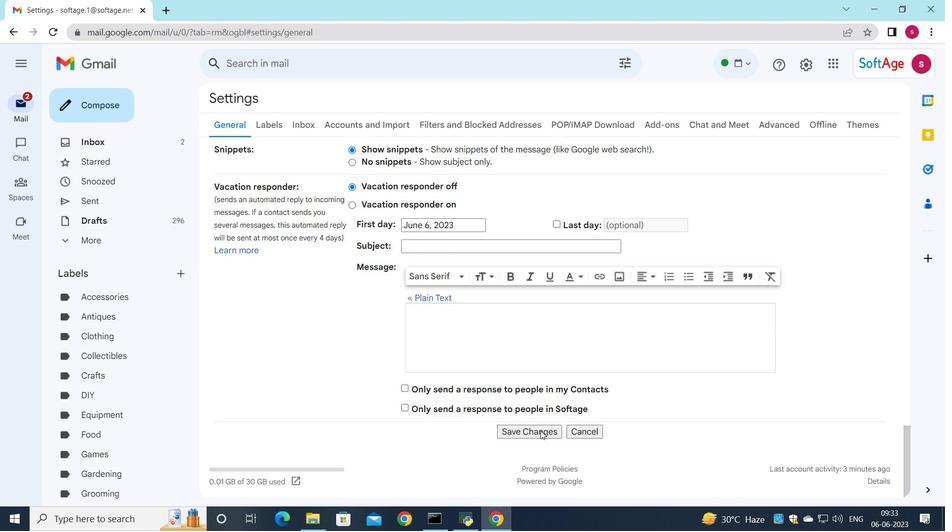 
Action: Mouse pressed left at (541, 432)
Screenshot: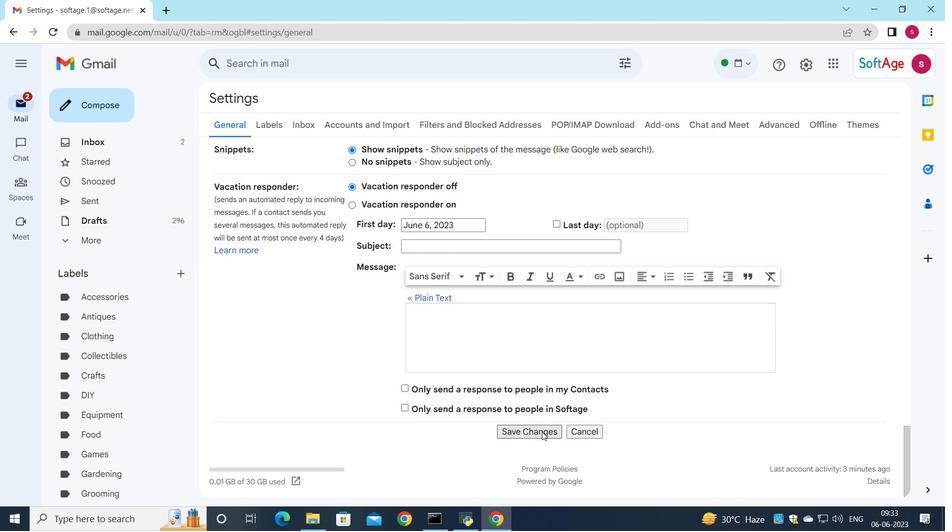 
Action: Mouse moved to (216, 347)
Screenshot: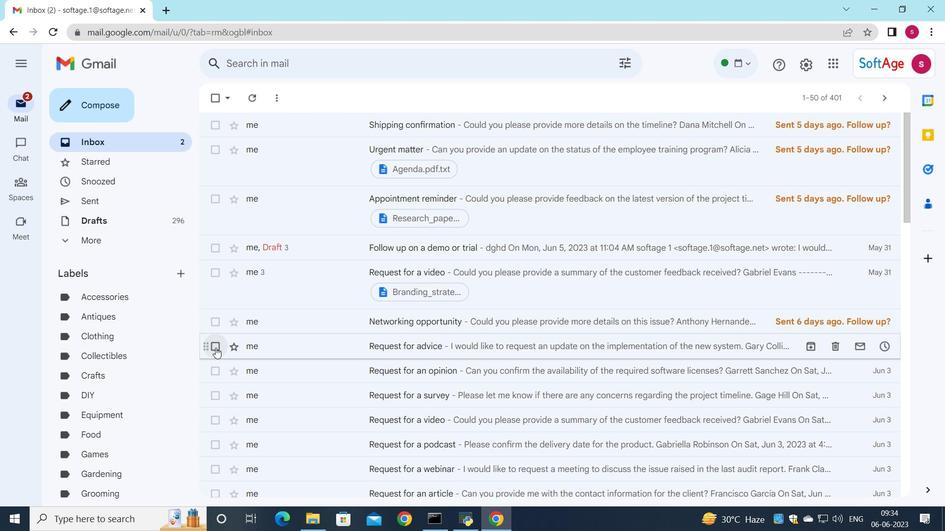 
Action: Mouse pressed left at (216, 347)
Screenshot: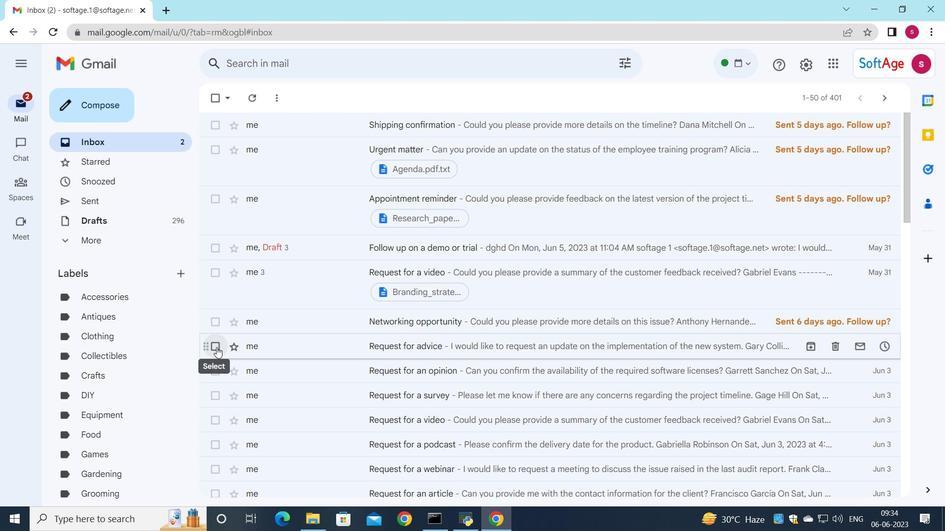 
Action: Mouse moved to (493, 97)
Screenshot: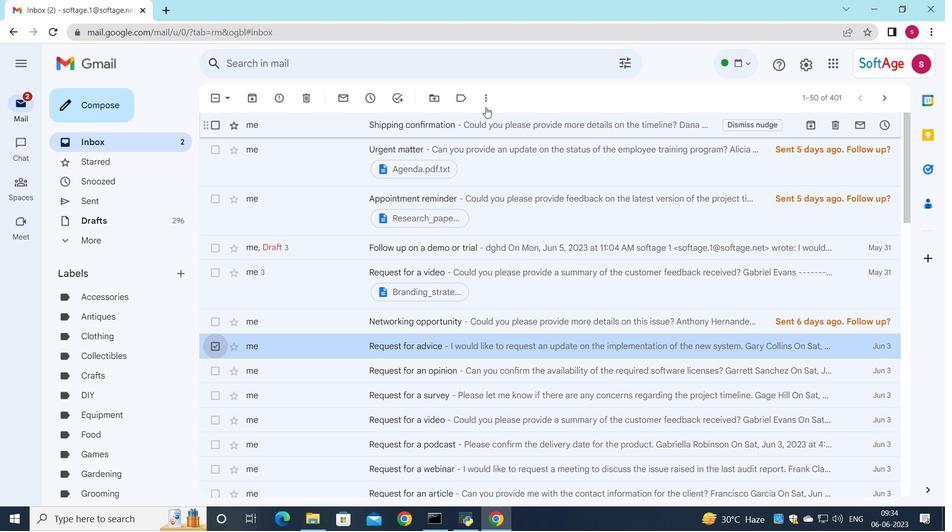 
Action: Mouse pressed left at (493, 97)
Screenshot: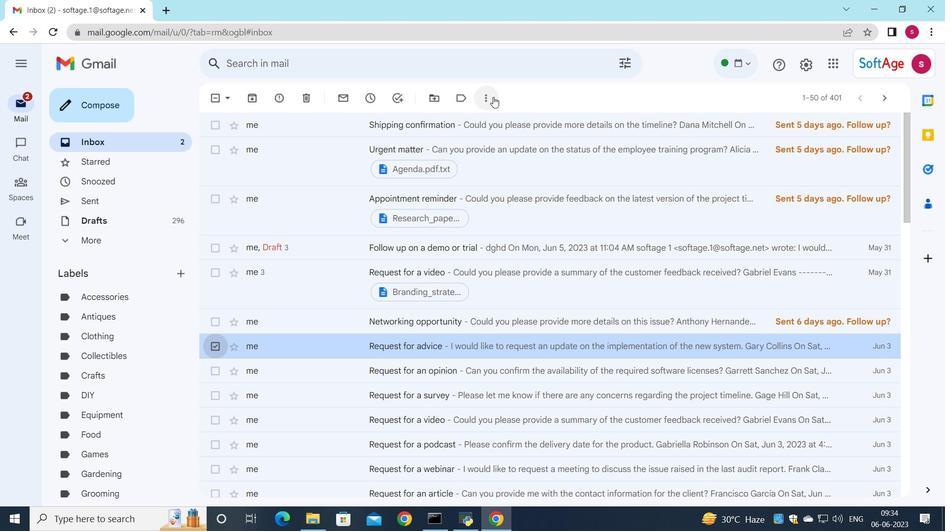 
Action: Mouse moved to (560, 221)
Screenshot: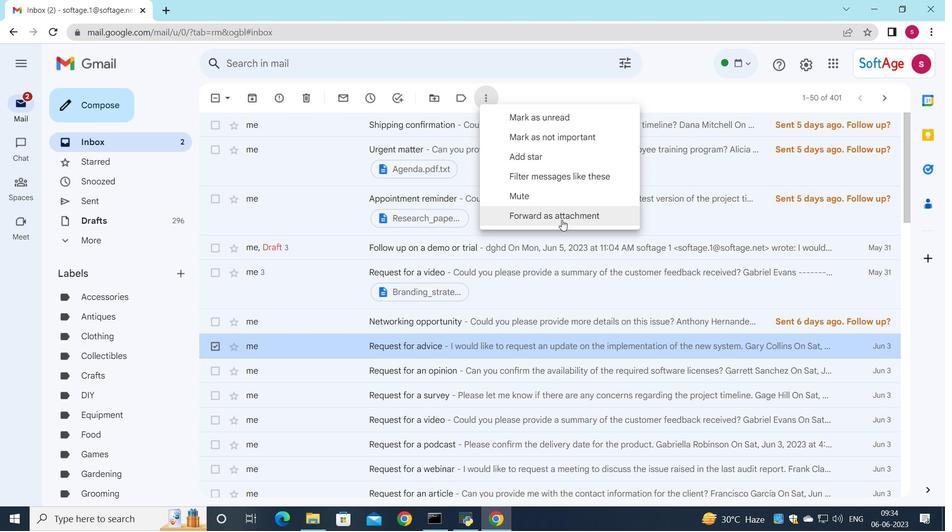 
Action: Mouse pressed left at (560, 221)
Screenshot: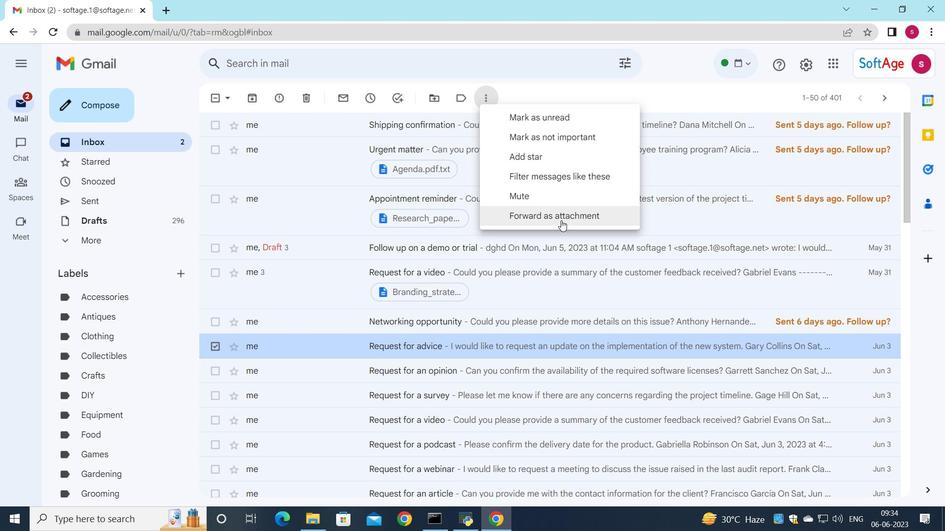 
Action: Key pressed s
Screenshot: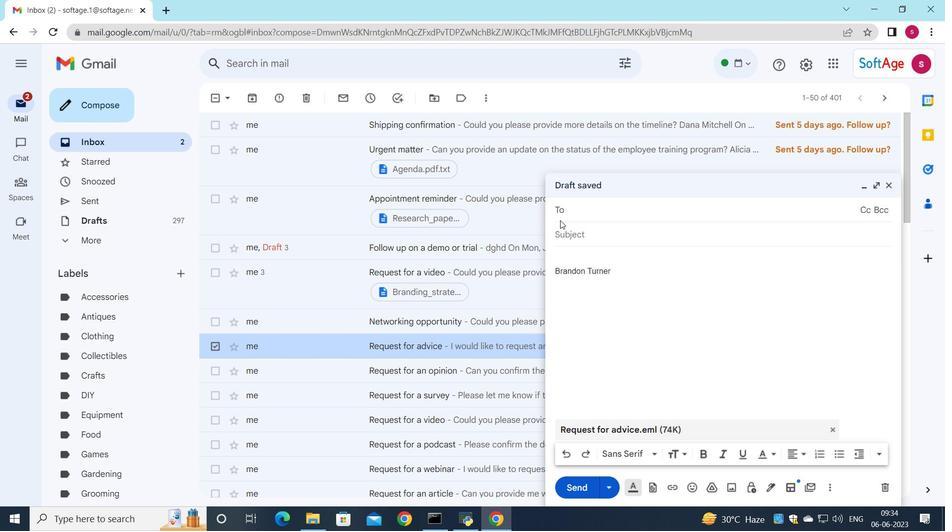 
Action: Mouse moved to (618, 299)
Screenshot: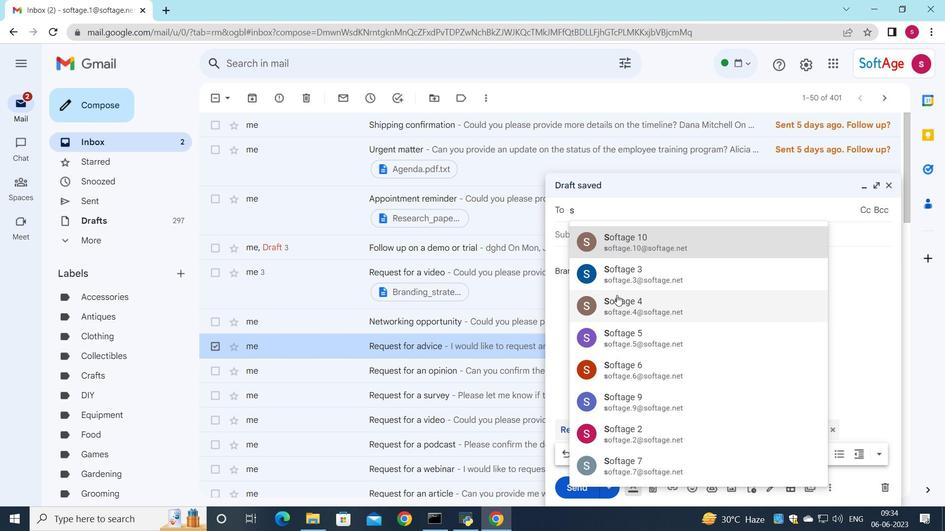 
Action: Mouse pressed left at (618, 299)
Screenshot: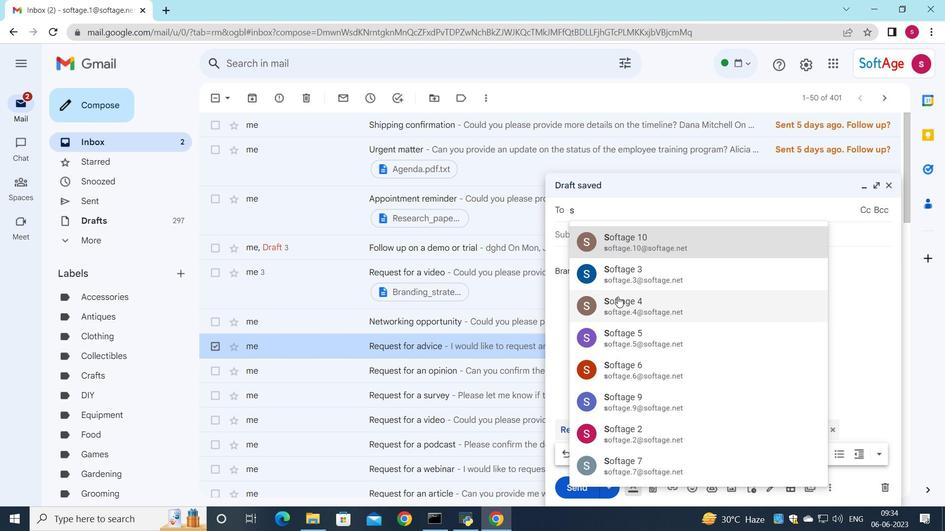 
Action: Mouse moved to (604, 246)
Screenshot: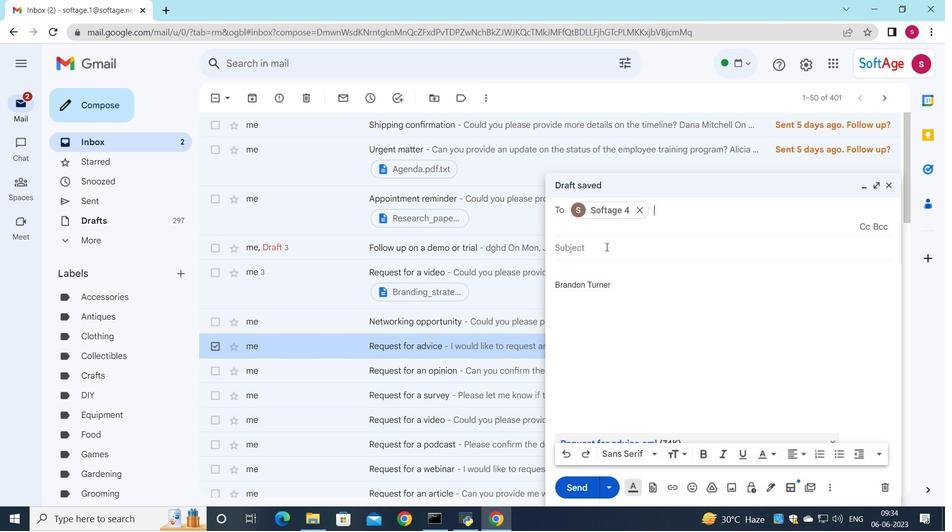 
Action: Mouse pressed left at (604, 246)
Screenshot: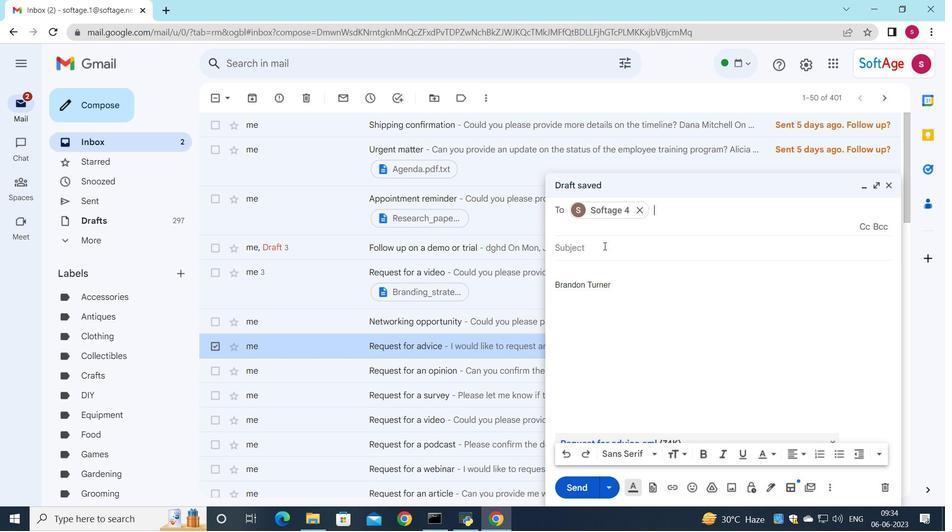 
Action: Key pressed <Key.shift>Event<Key.space>invitation
Screenshot: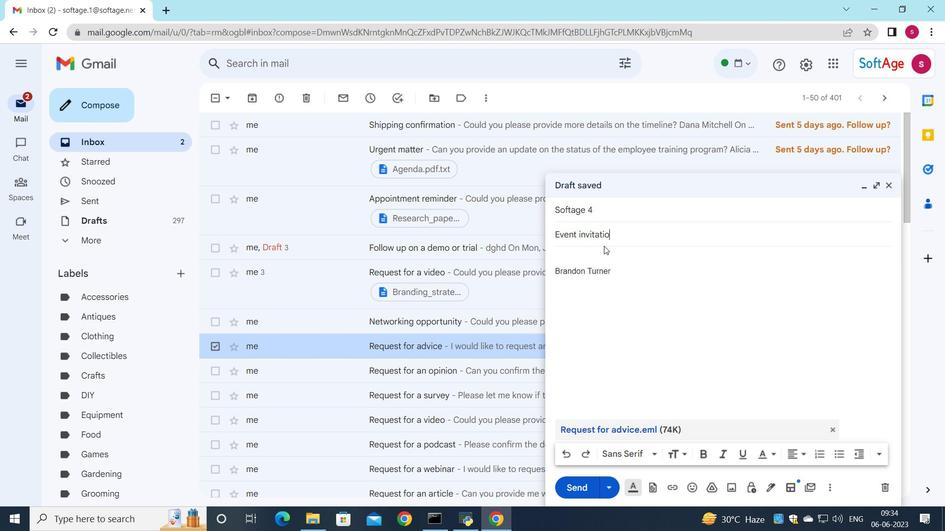 
Action: Mouse moved to (585, 259)
Screenshot: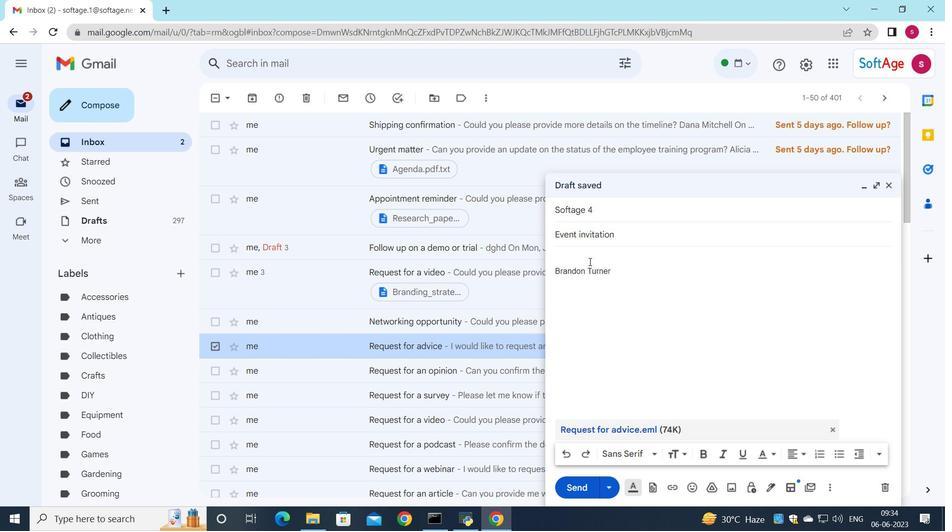 
Action: Mouse pressed left at (585, 259)
Screenshot: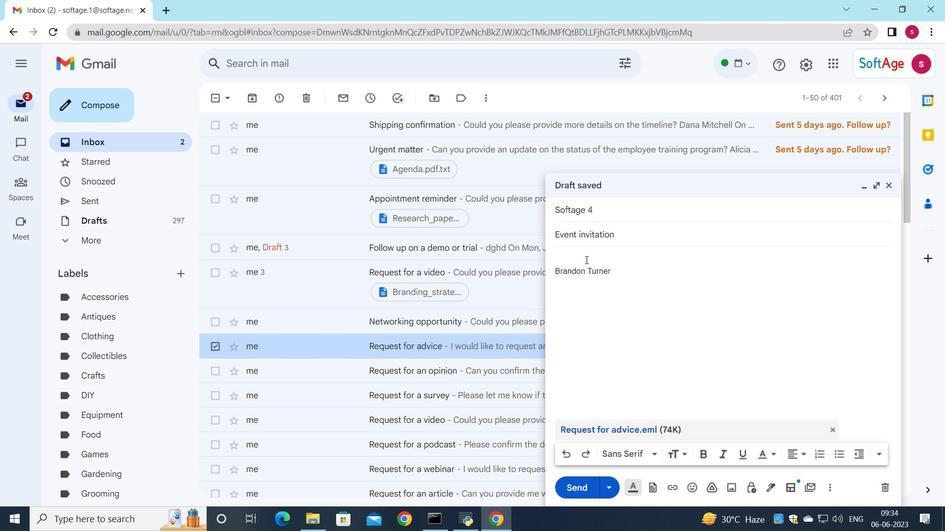 
Action: Key pressed <Key.shift>I<Key.space>would<Key.space>like<Key.space>to<Key.space>schedule<Key.space>a<Key.space>call<Key.space>to<Key.space>discuss<Key.space>the<Key.space>proposed<Key.space>changes<Key.space>to<Key.space>the<Key.space>budgey<Key.backspace>tb<Key.backspace><Key.space>plan.
Screenshot: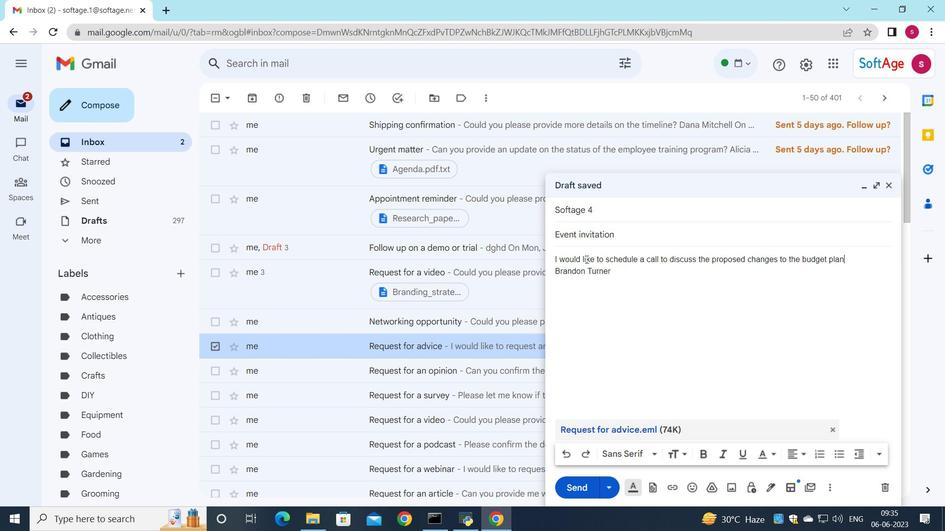 
Action: Mouse moved to (576, 490)
Screenshot: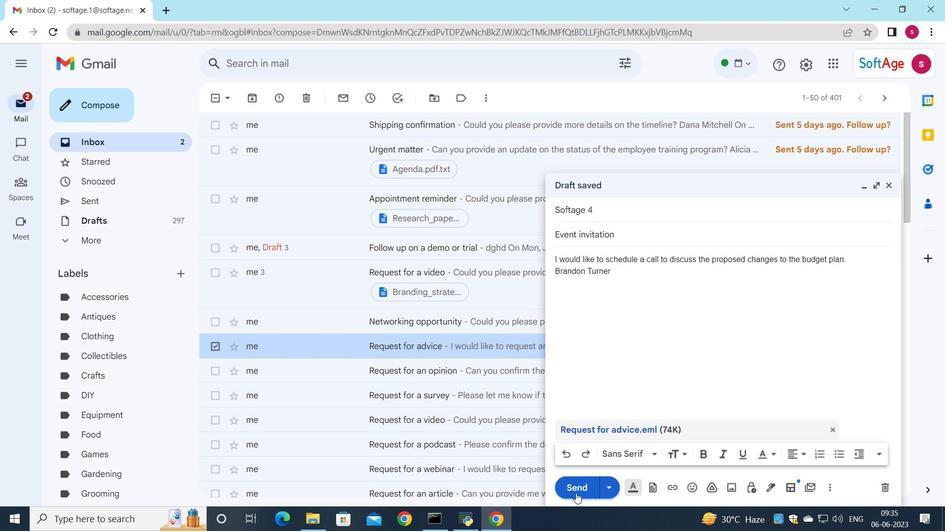
Action: Mouse pressed left at (576, 490)
Screenshot: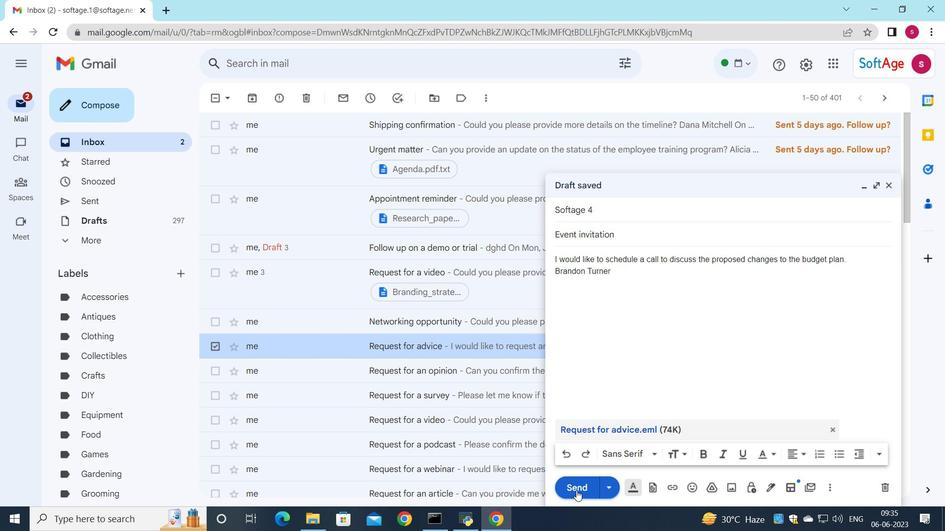
Action: Mouse moved to (869, 380)
Screenshot: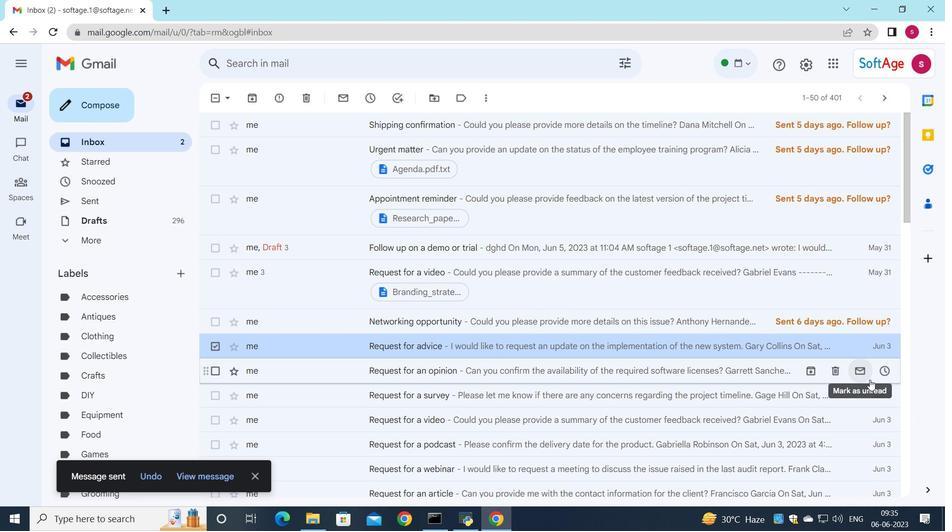 
